 Task: Look for space in Rio Real, Brazil from 12th  July, 2023 to 15th July, 2023 for 3 adults in price range Rs.12000 to Rs.16000. Place can be entire place with 2 bedrooms having 3 beds and 1 bathroom. Property type can be flat. Booking option can be shelf check-in. Required host language is Spanish.
Action: Mouse moved to (417, 162)
Screenshot: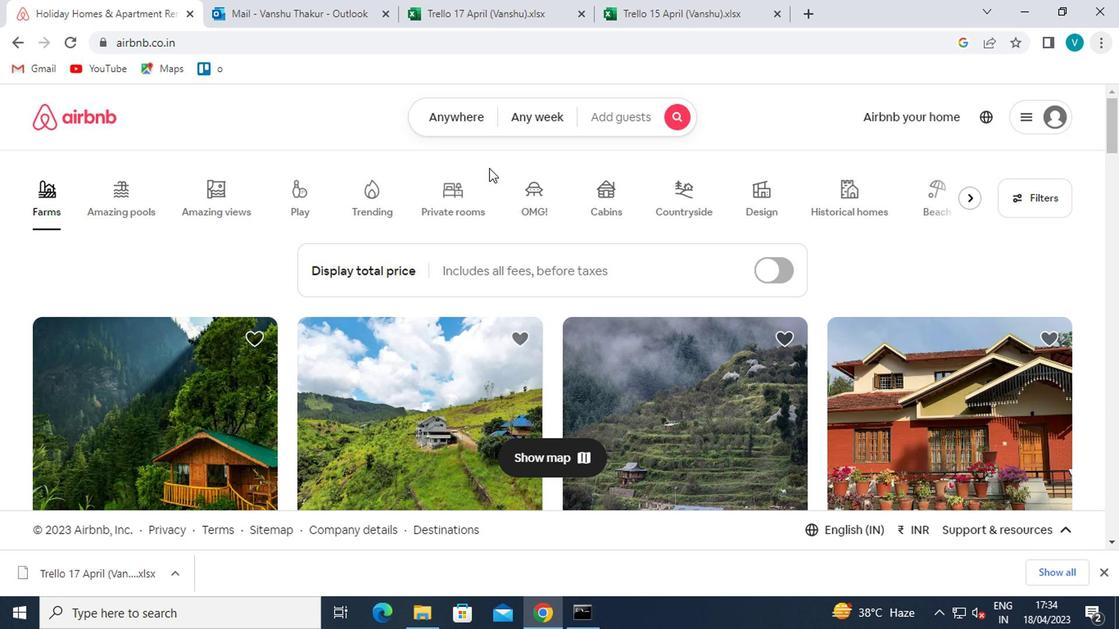 
Action: Mouse pressed left at (417, 162)
Screenshot: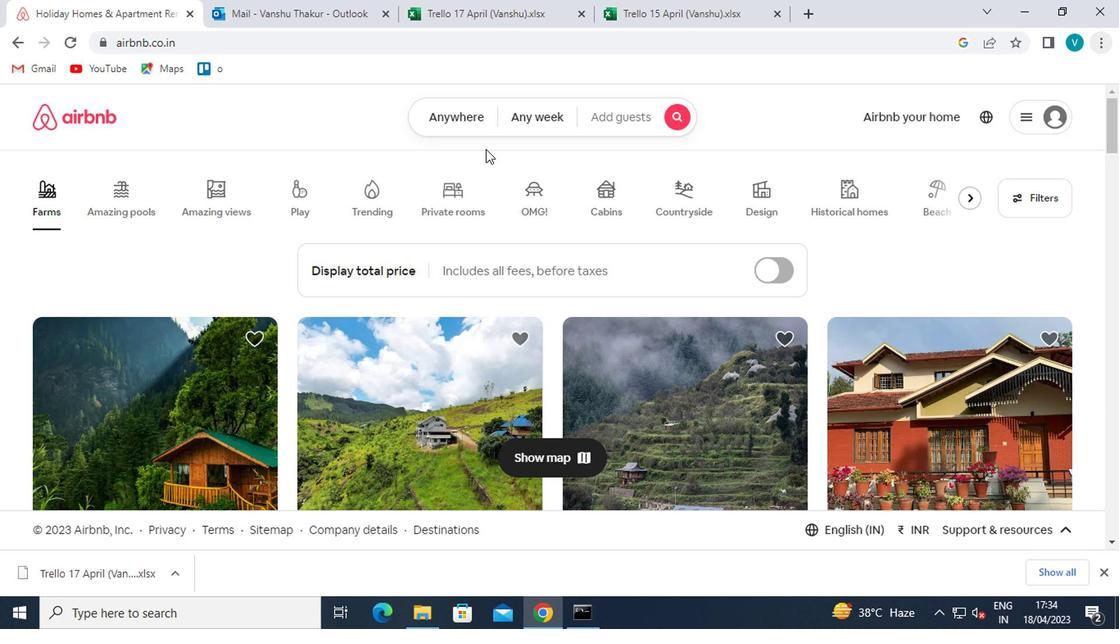 
Action: Mouse moved to (397, 204)
Screenshot: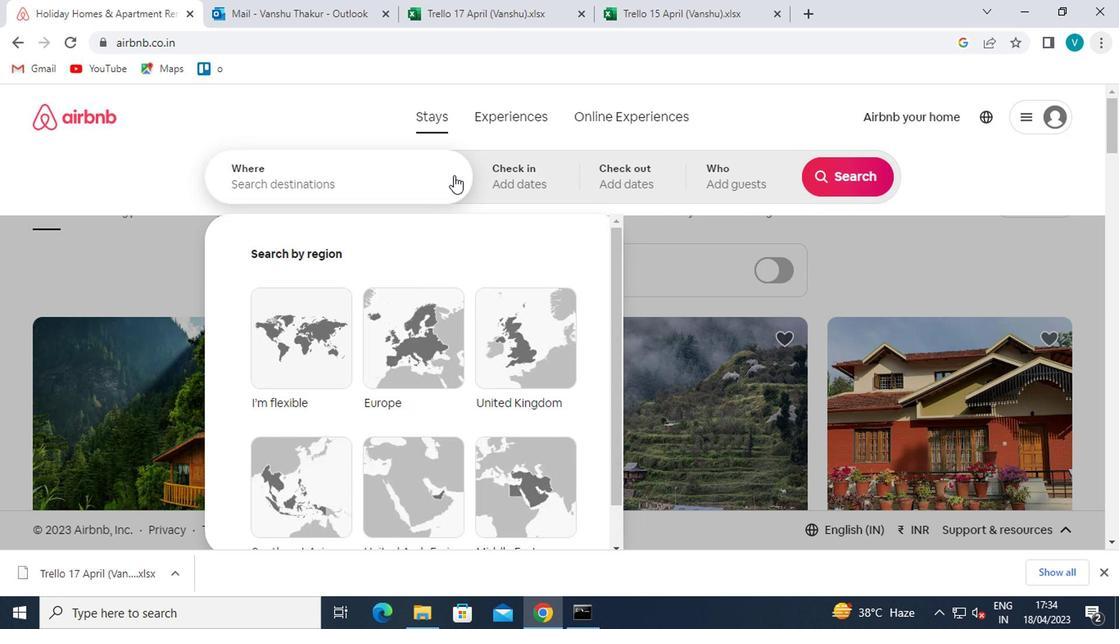 
Action: Mouse pressed left at (397, 204)
Screenshot: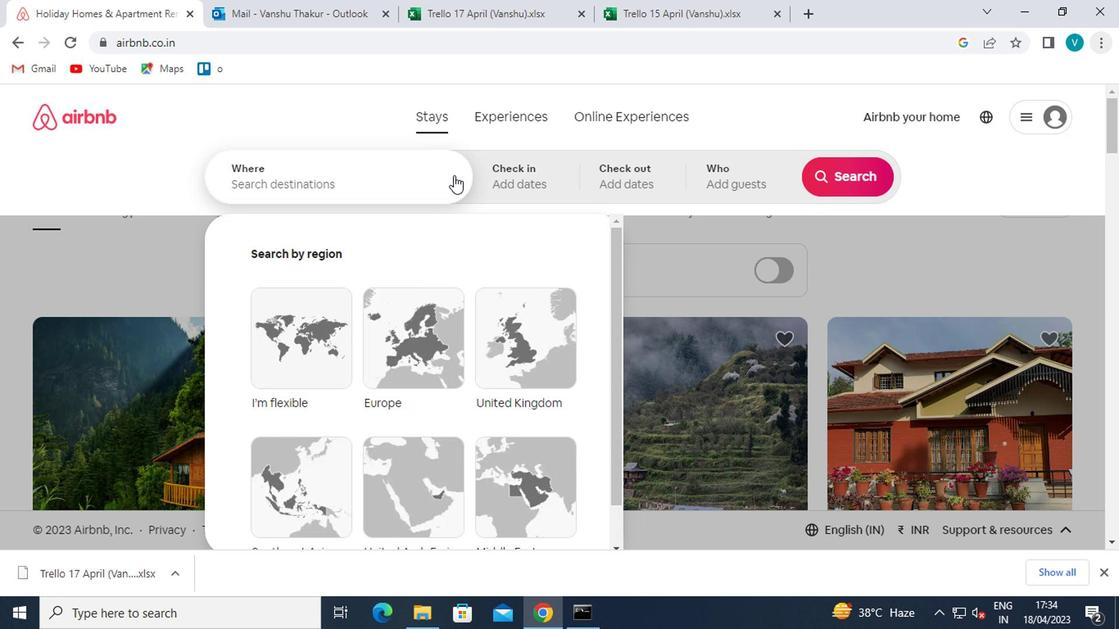 
Action: Key pressed <Key.shift>RIO<Key.space><Key.shift>REAL
Screenshot: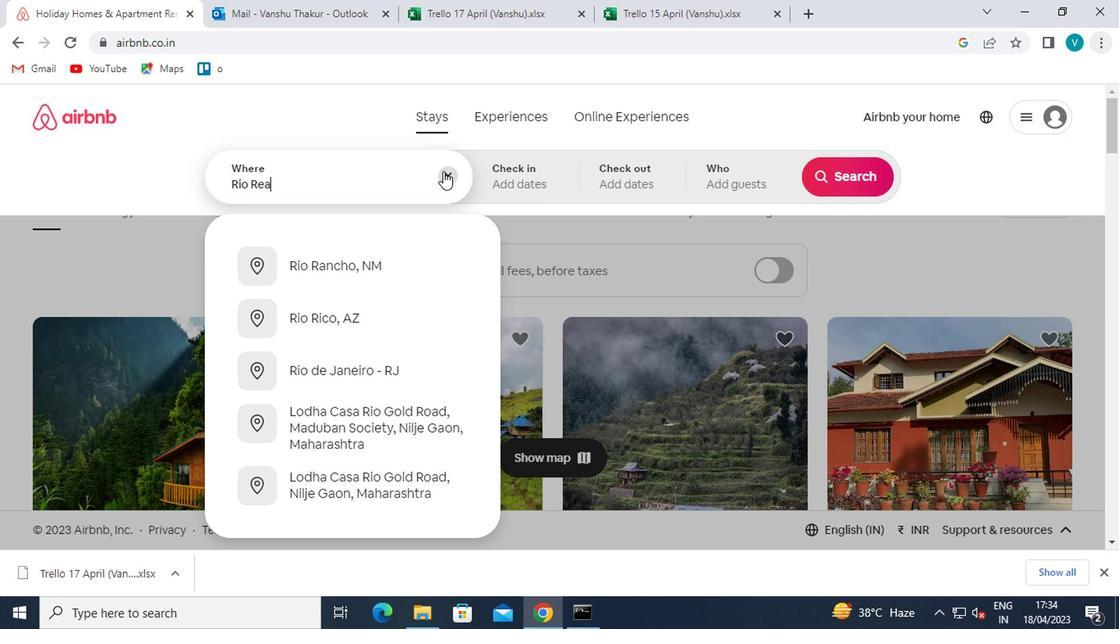 
Action: Mouse moved to (346, 348)
Screenshot: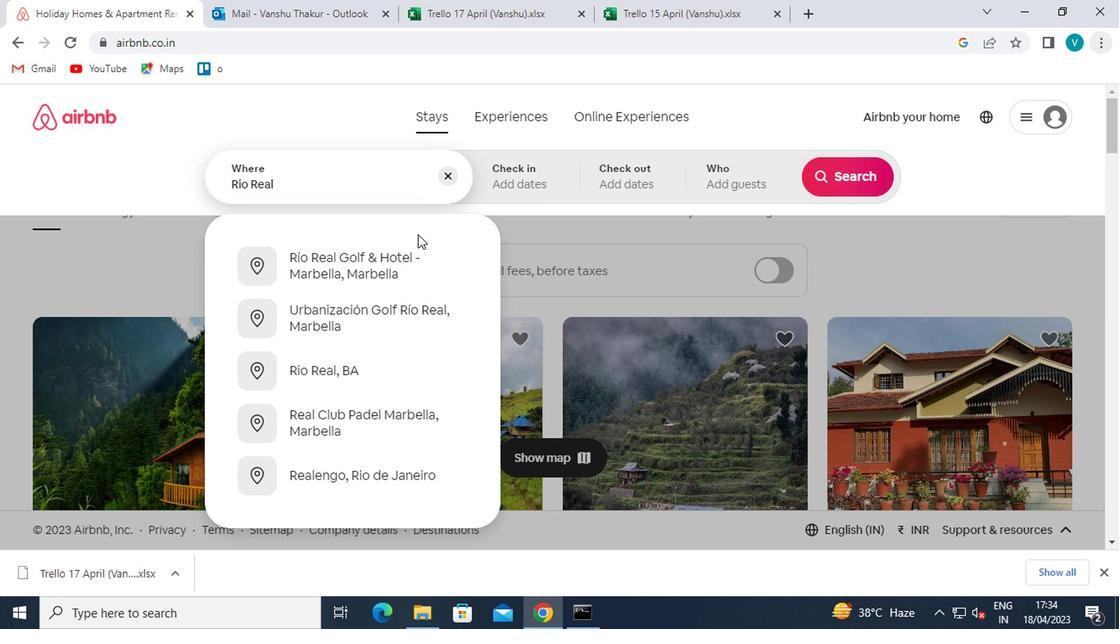 
Action: Mouse pressed left at (346, 348)
Screenshot: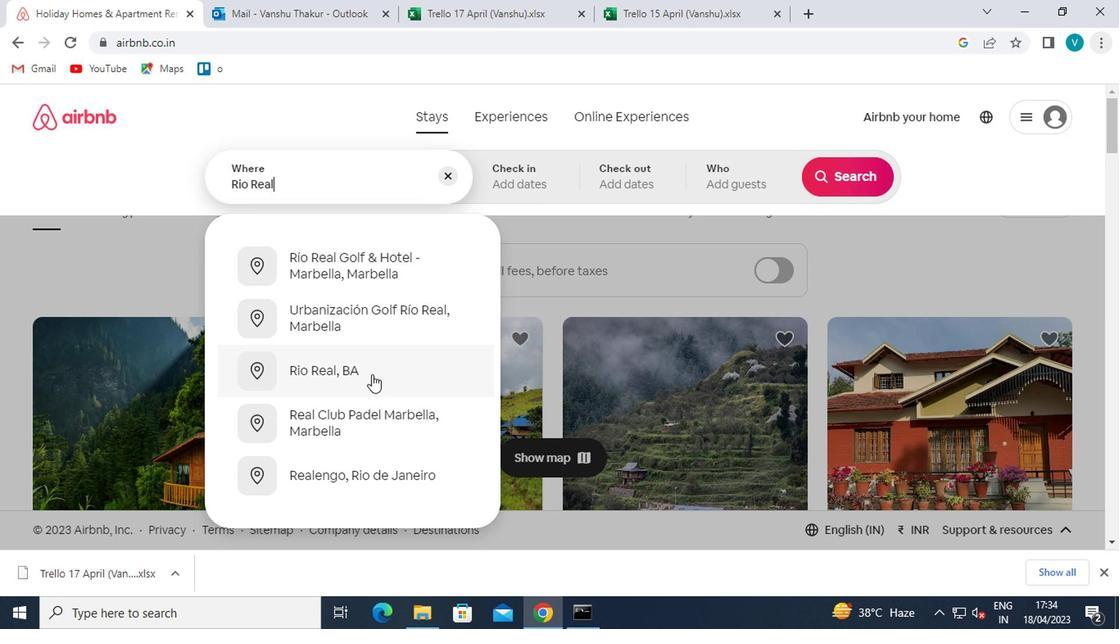 
Action: Mouse moved to (680, 296)
Screenshot: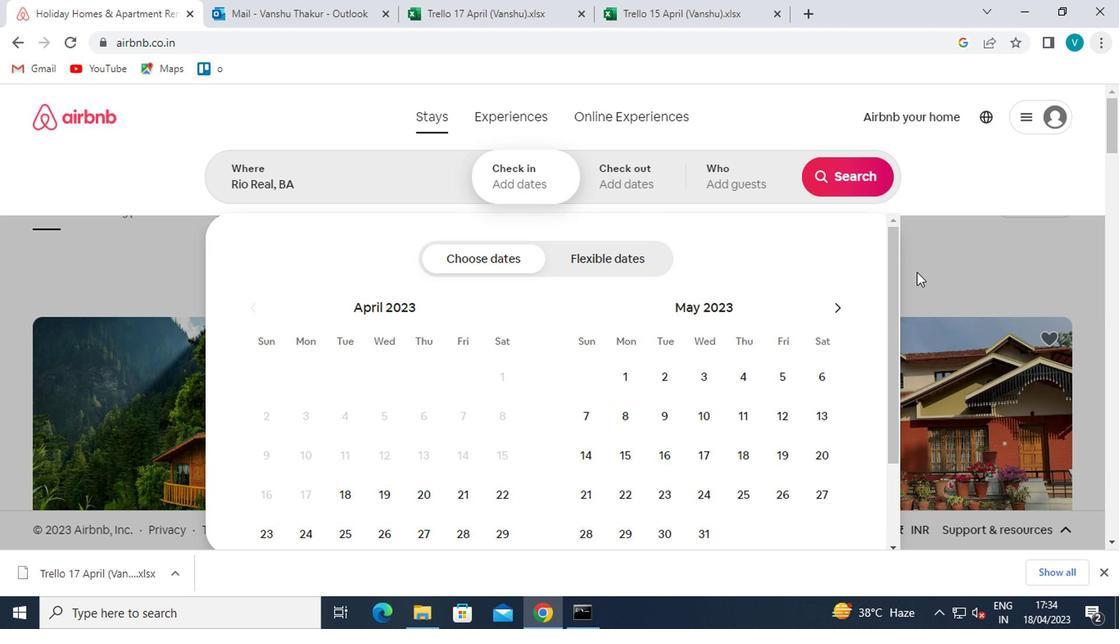 
Action: Mouse pressed left at (680, 296)
Screenshot: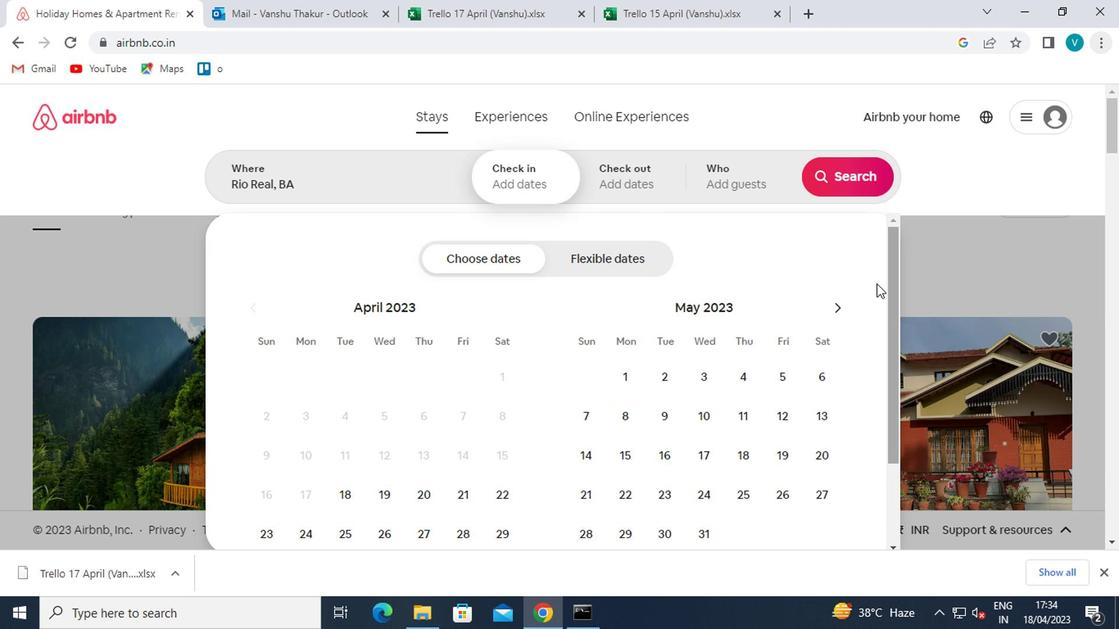 
Action: Mouse moved to (681, 299)
Screenshot: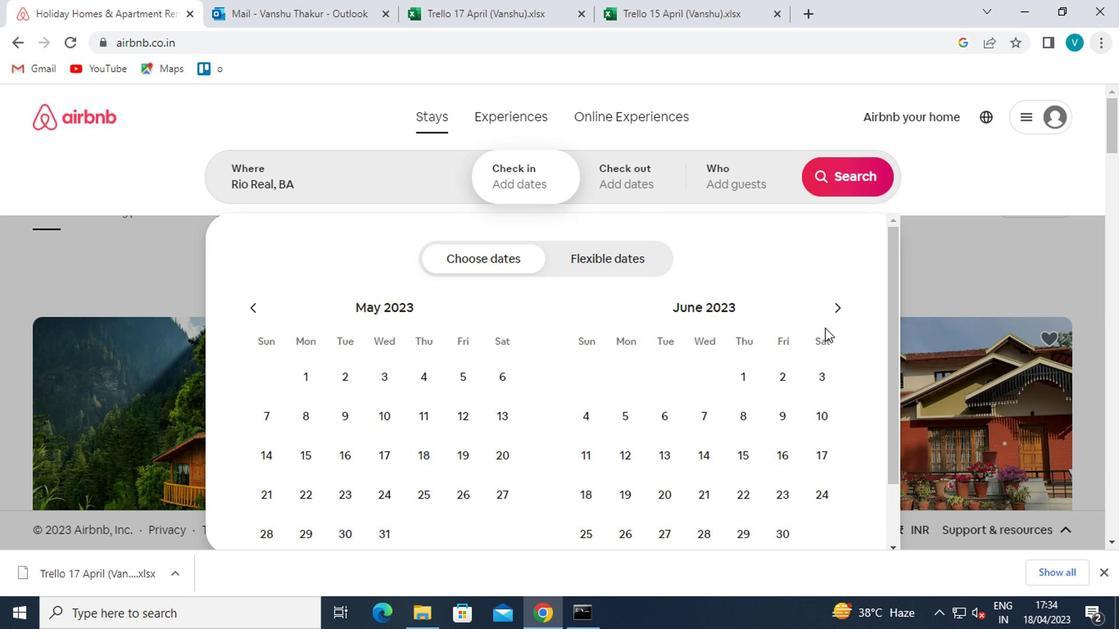 
Action: Mouse pressed left at (681, 299)
Screenshot: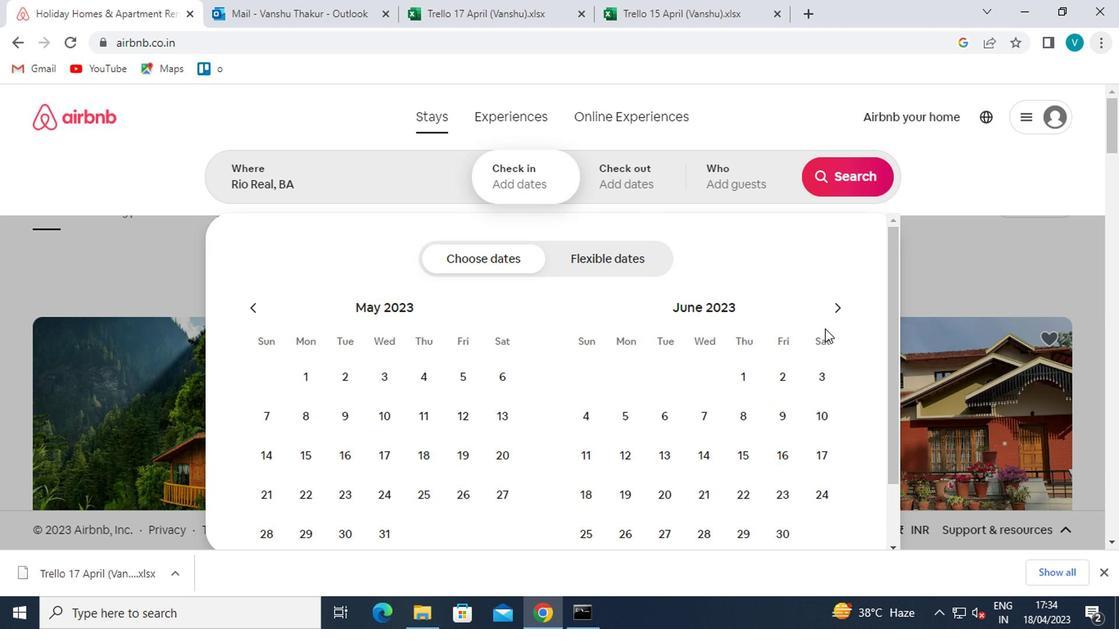
Action: Mouse moved to (578, 402)
Screenshot: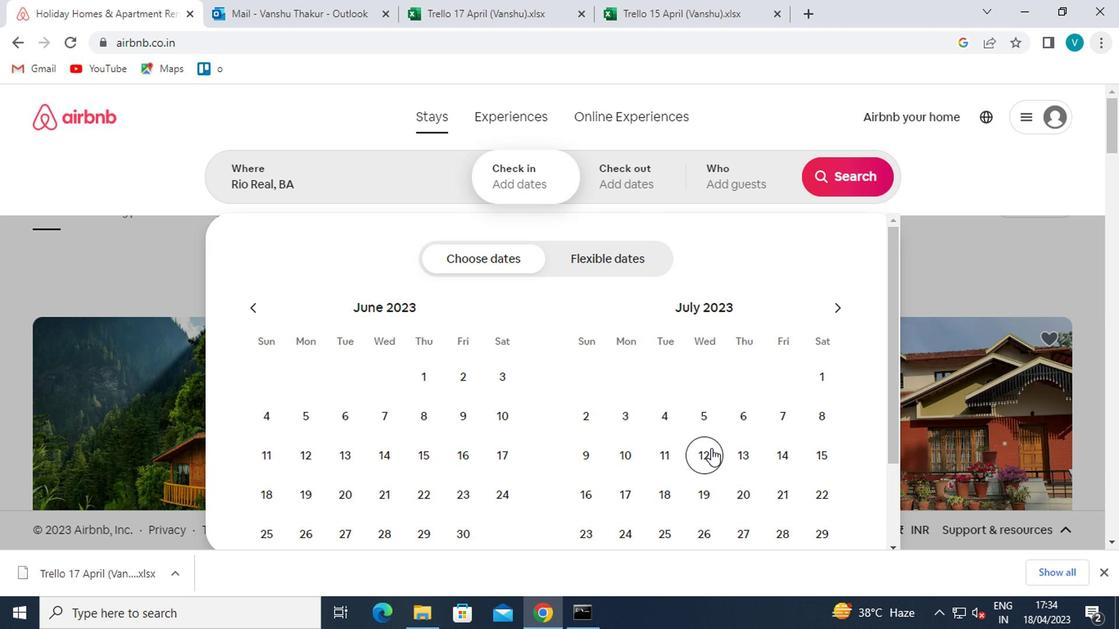 
Action: Mouse pressed left at (578, 402)
Screenshot: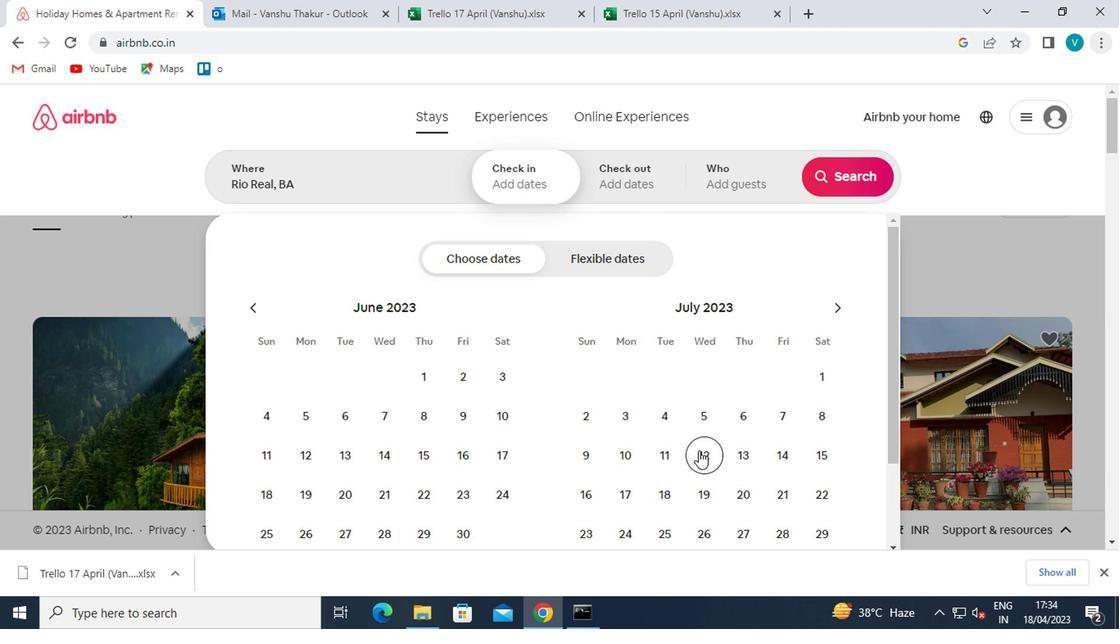 
Action: Mouse moved to (667, 409)
Screenshot: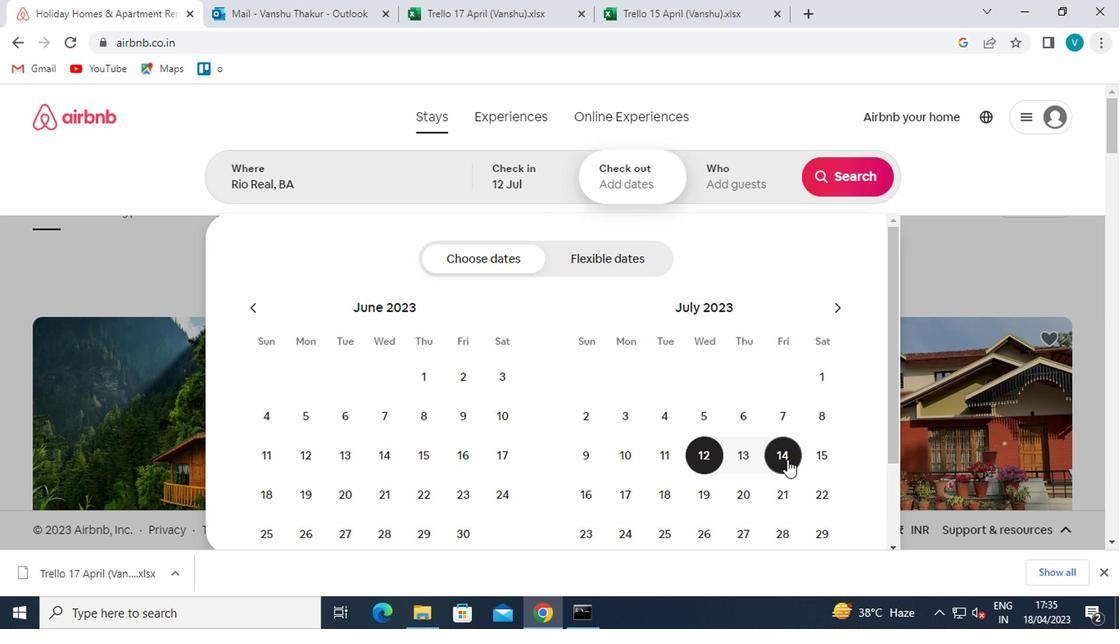 
Action: Mouse pressed left at (667, 409)
Screenshot: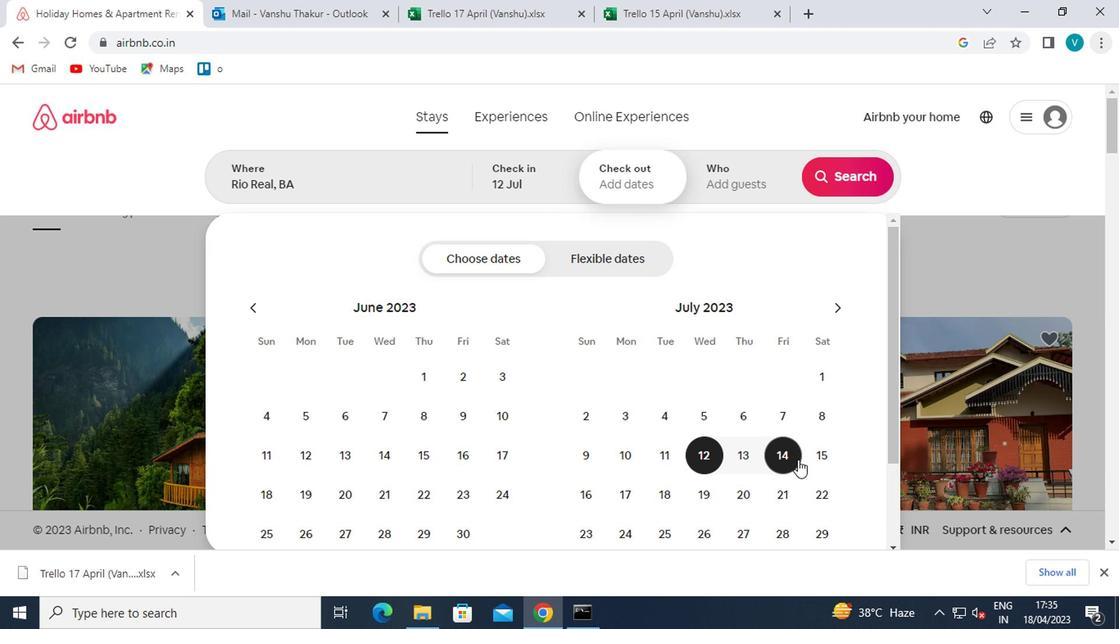 
Action: Mouse moved to (625, 215)
Screenshot: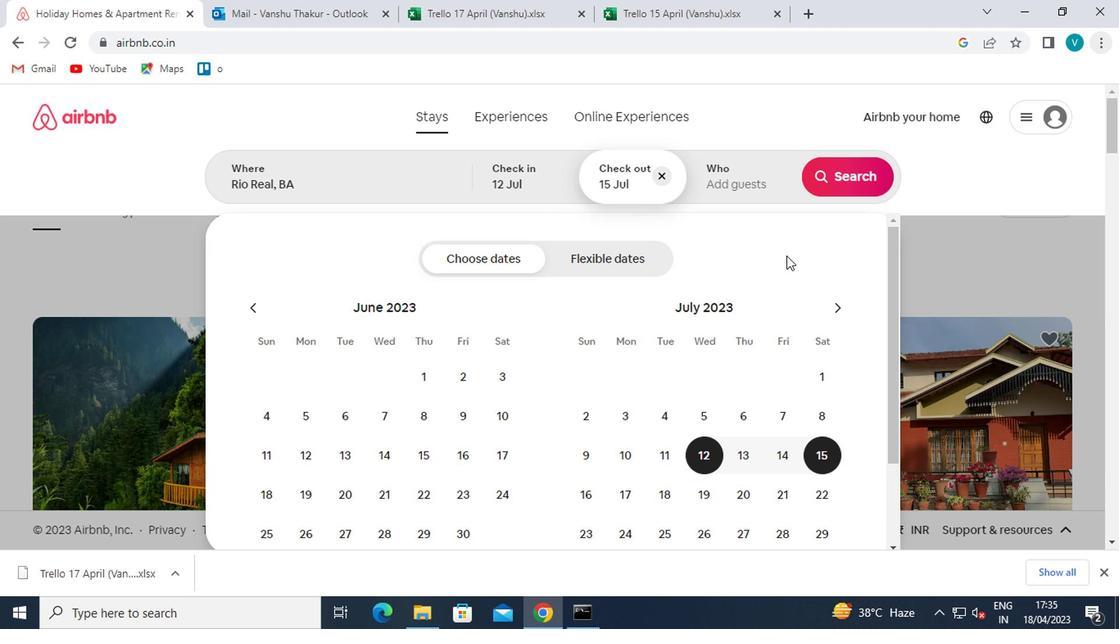 
Action: Mouse pressed left at (625, 215)
Screenshot: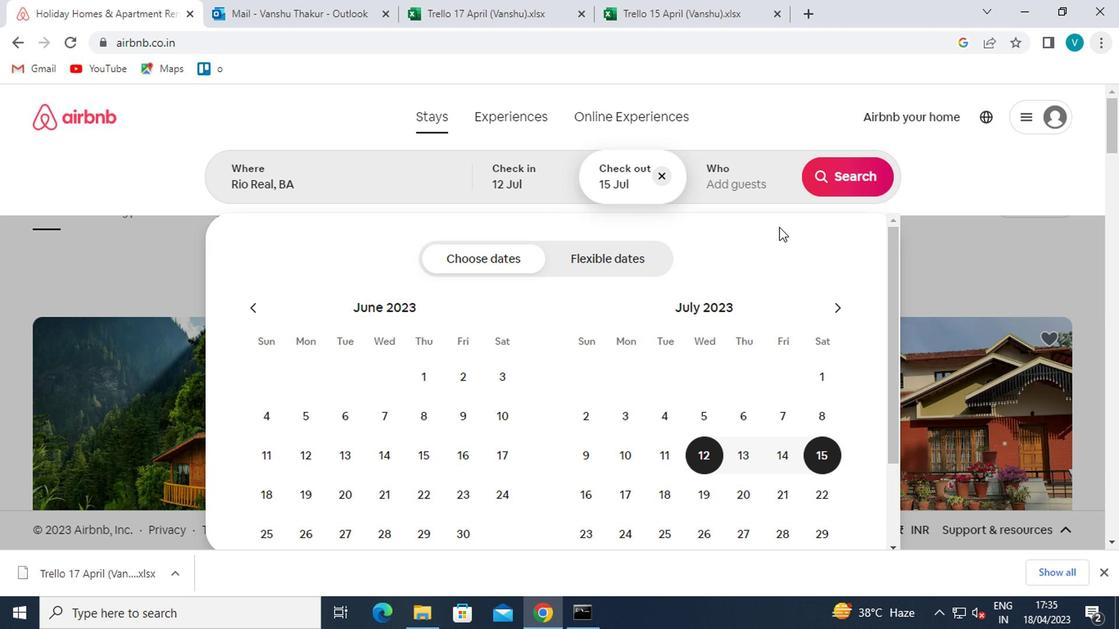 
Action: Mouse moved to (686, 263)
Screenshot: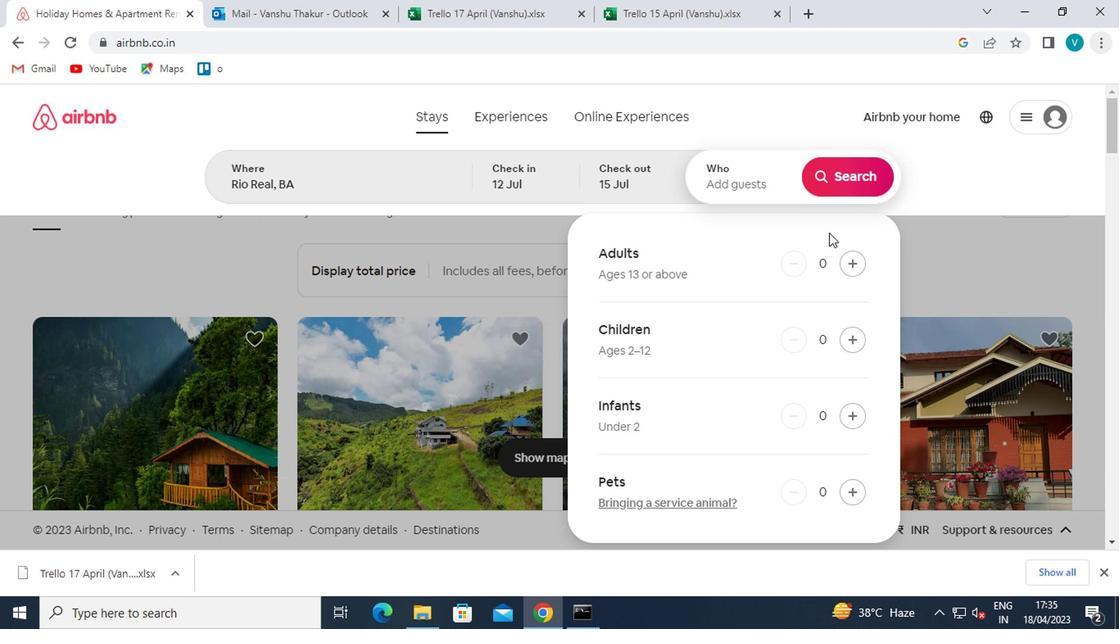 
Action: Mouse pressed left at (686, 263)
Screenshot: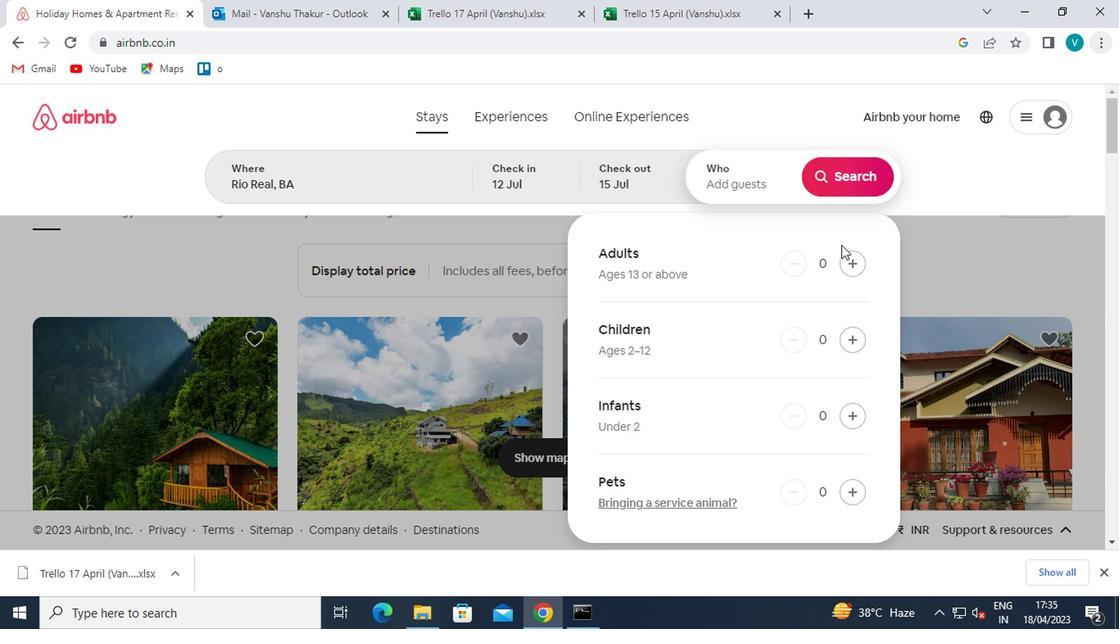 
Action: Mouse moved to (688, 264)
Screenshot: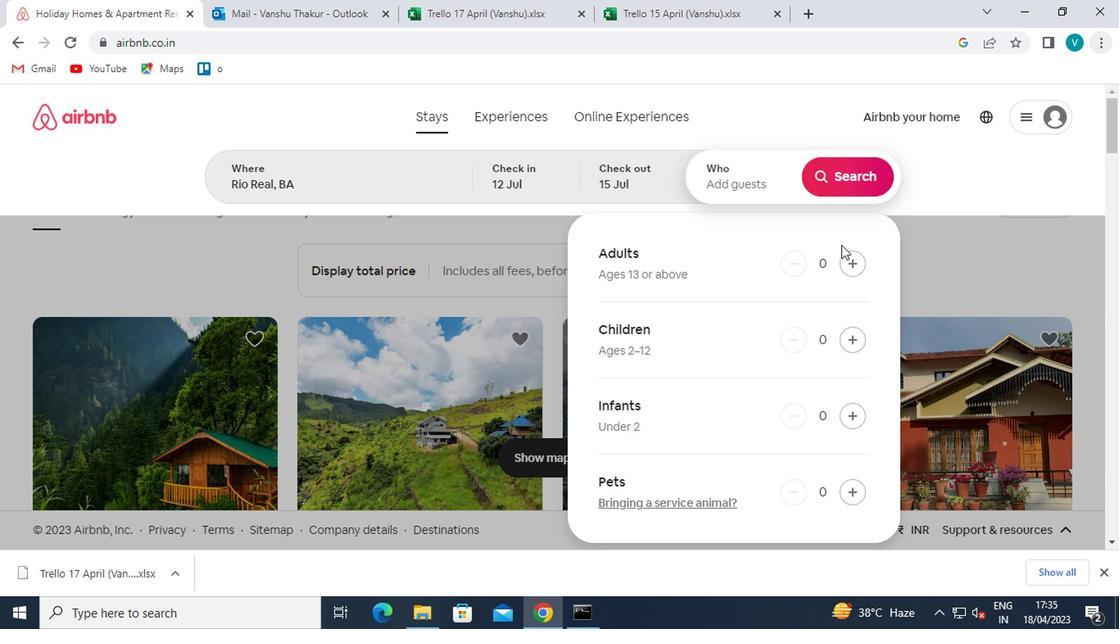 
Action: Mouse pressed left at (688, 264)
Screenshot: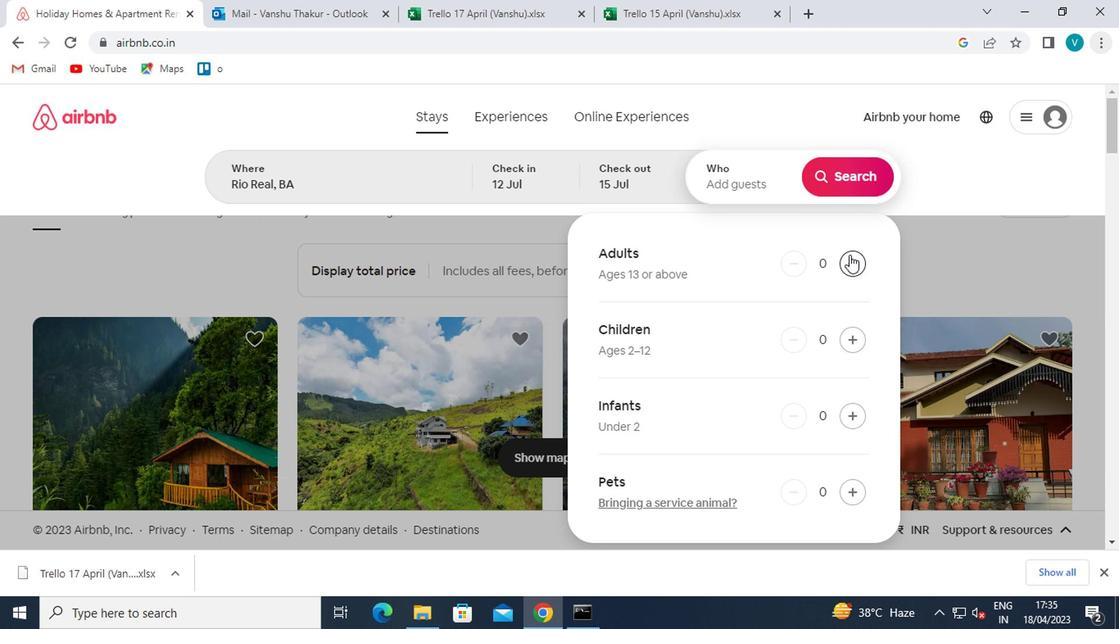 
Action: Mouse pressed left at (688, 264)
Screenshot: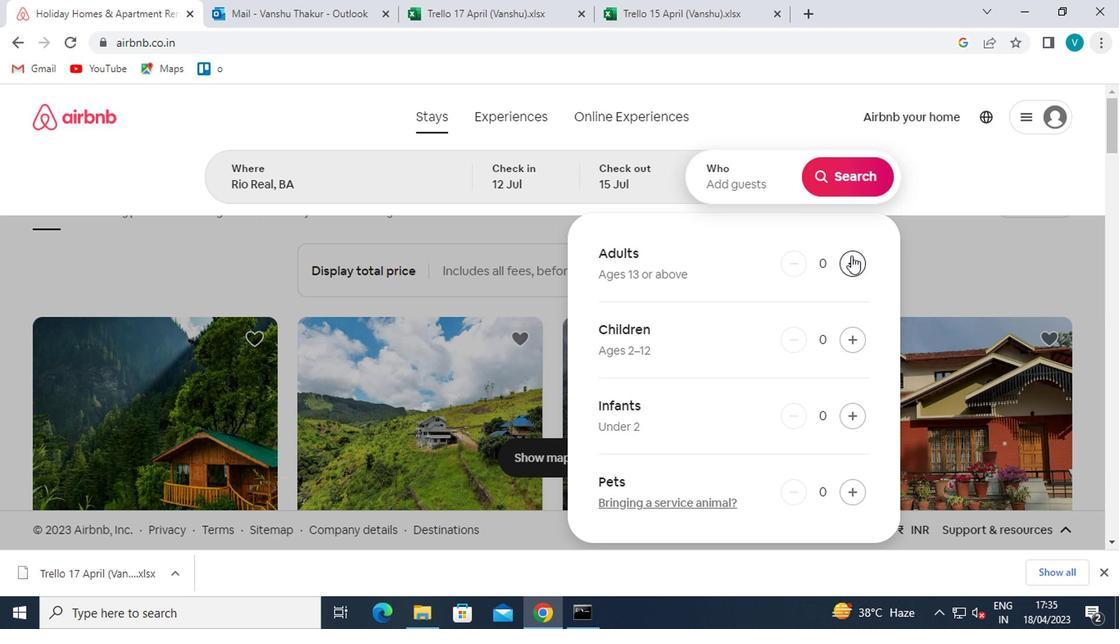 
Action: Mouse moved to (682, 203)
Screenshot: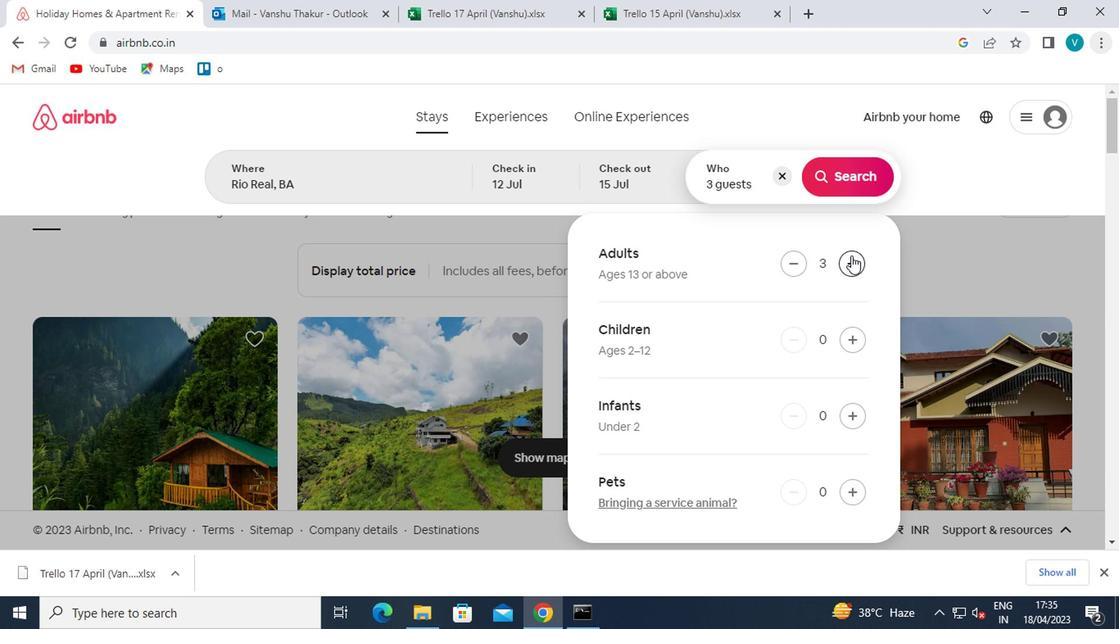 
Action: Mouse pressed left at (682, 203)
Screenshot: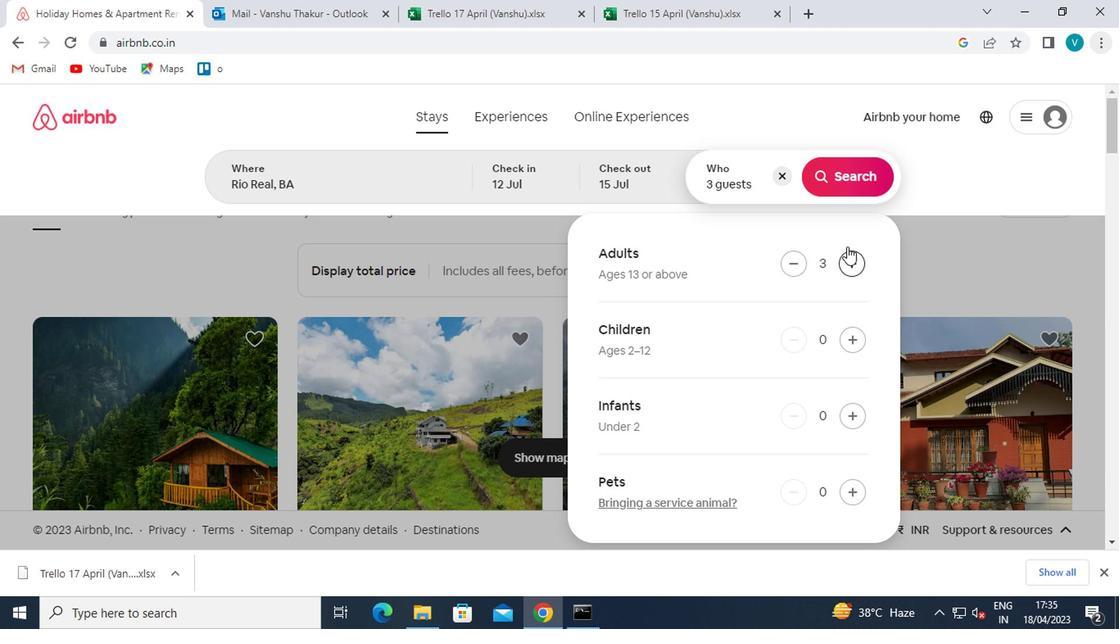 
Action: Mouse moved to (833, 207)
Screenshot: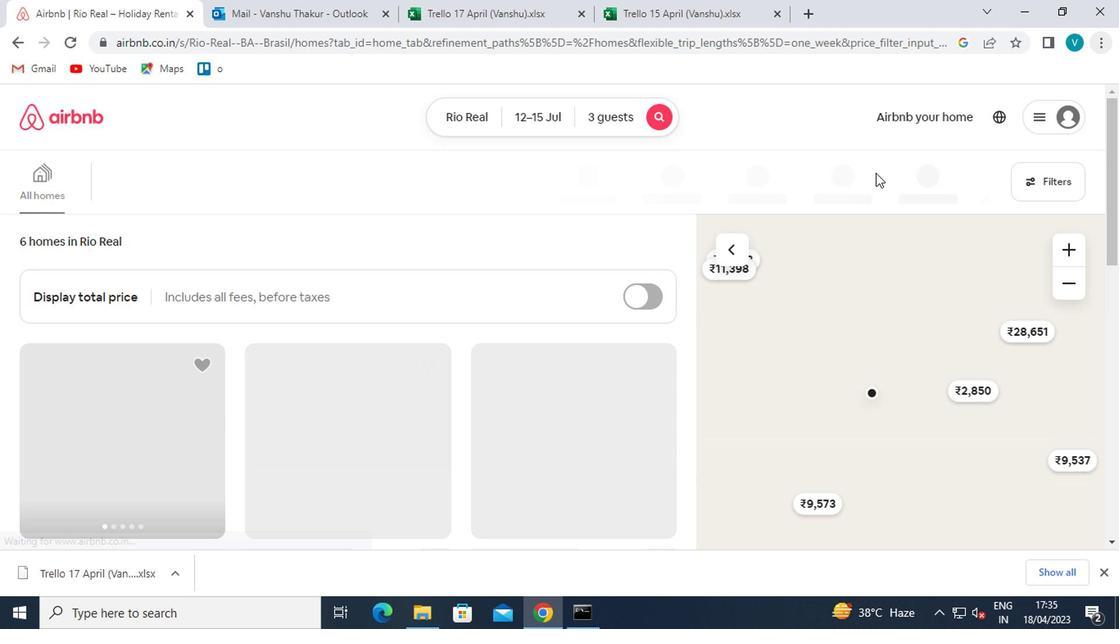 
Action: Mouse pressed left at (833, 207)
Screenshot: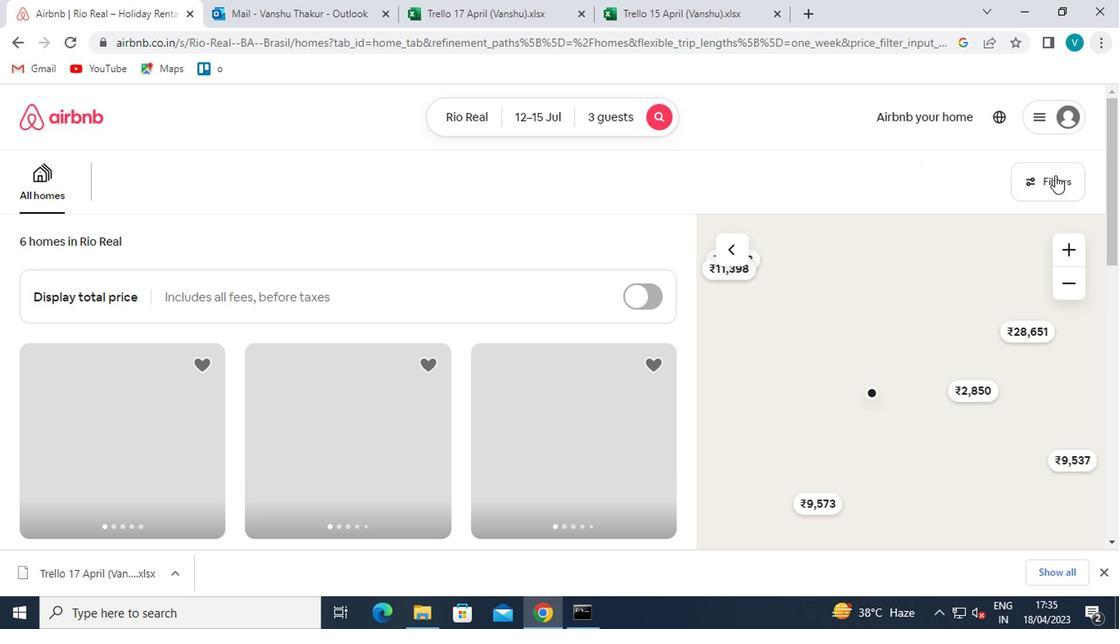 
Action: Mouse moved to (379, 353)
Screenshot: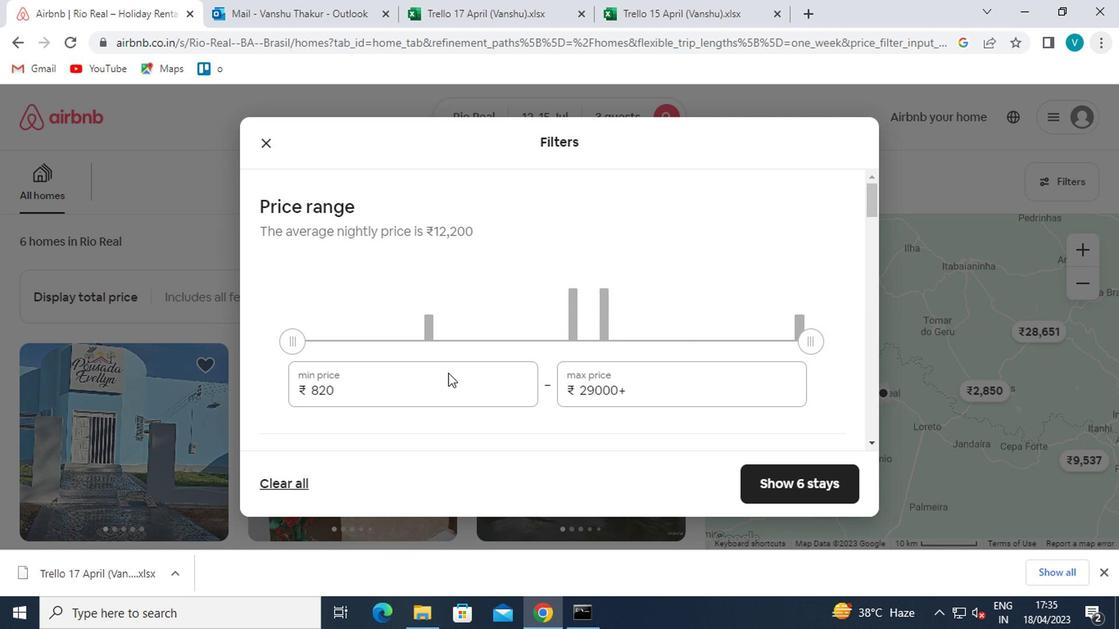 
Action: Mouse pressed left at (379, 353)
Screenshot: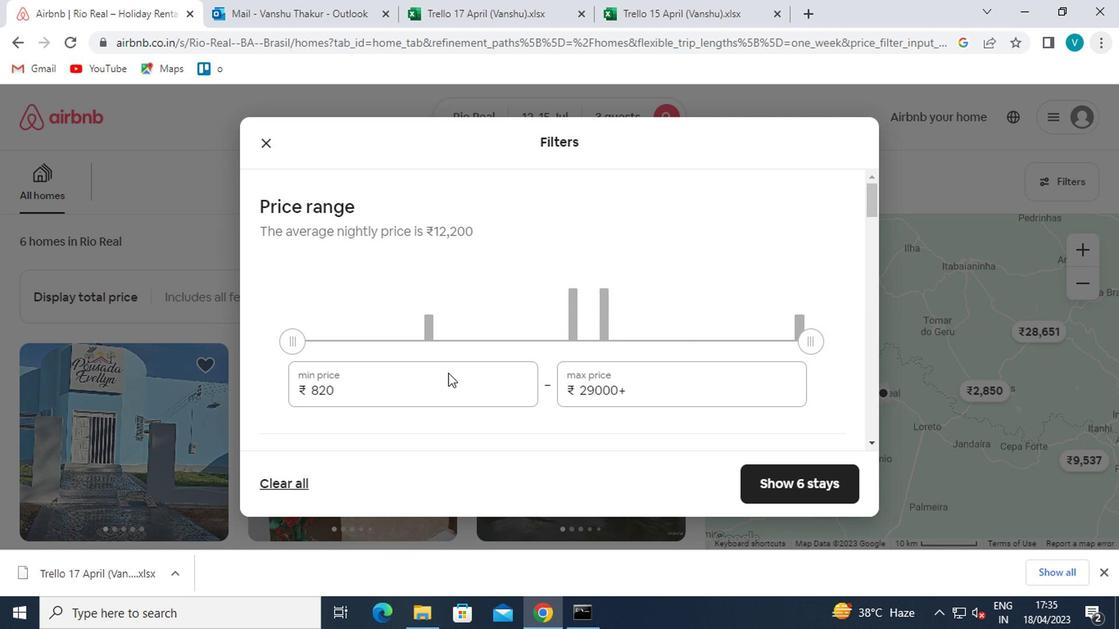 
Action: Mouse moved to (380, 362)
Screenshot: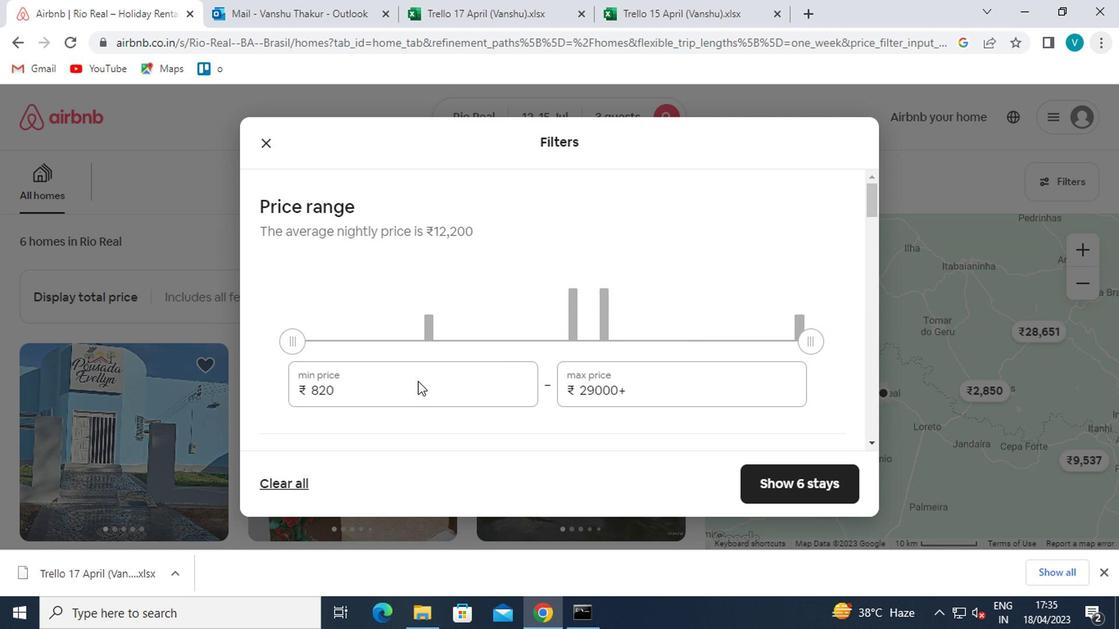 
Action: Key pressed <Key.backspace><Key.backspace><Key.backspace>120000<Key.backspace>
Screenshot: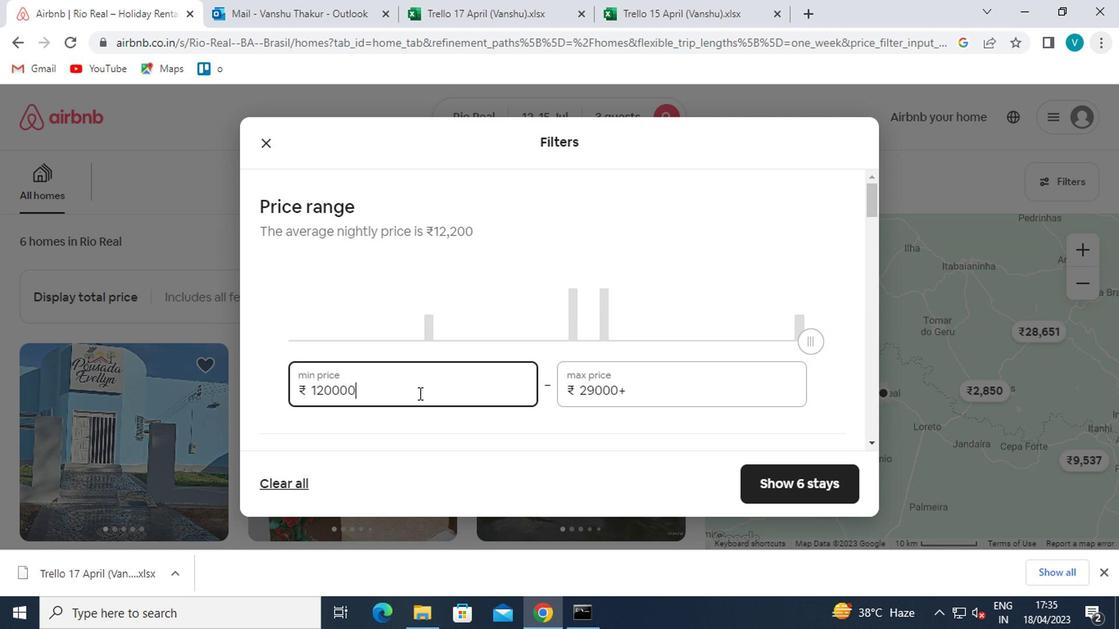 
Action: Mouse moved to (539, 363)
Screenshot: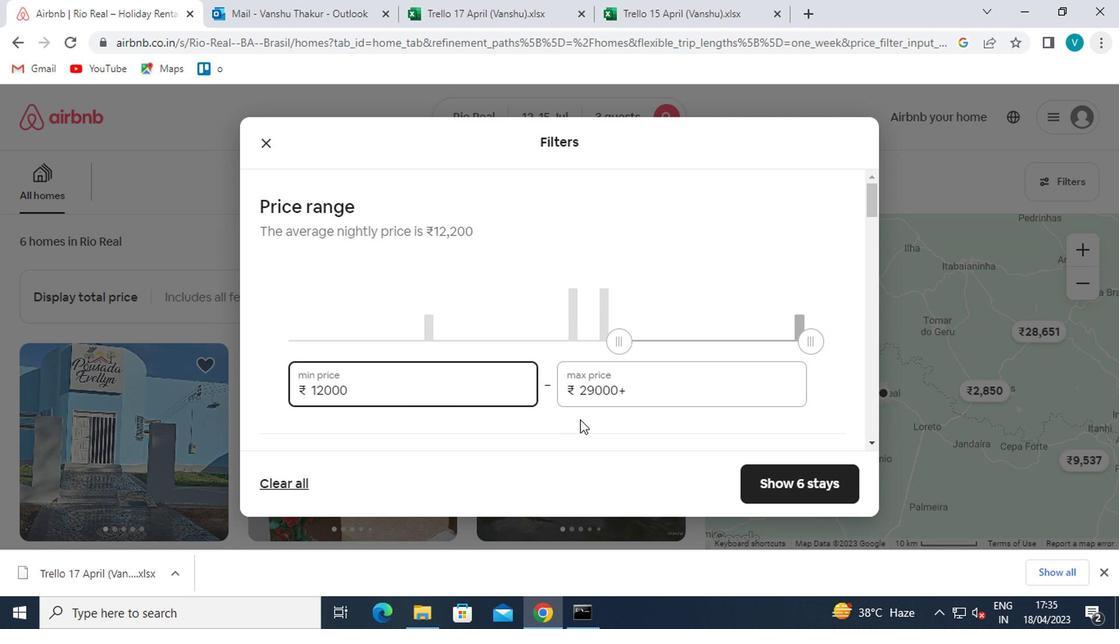 
Action: Mouse pressed left at (539, 363)
Screenshot: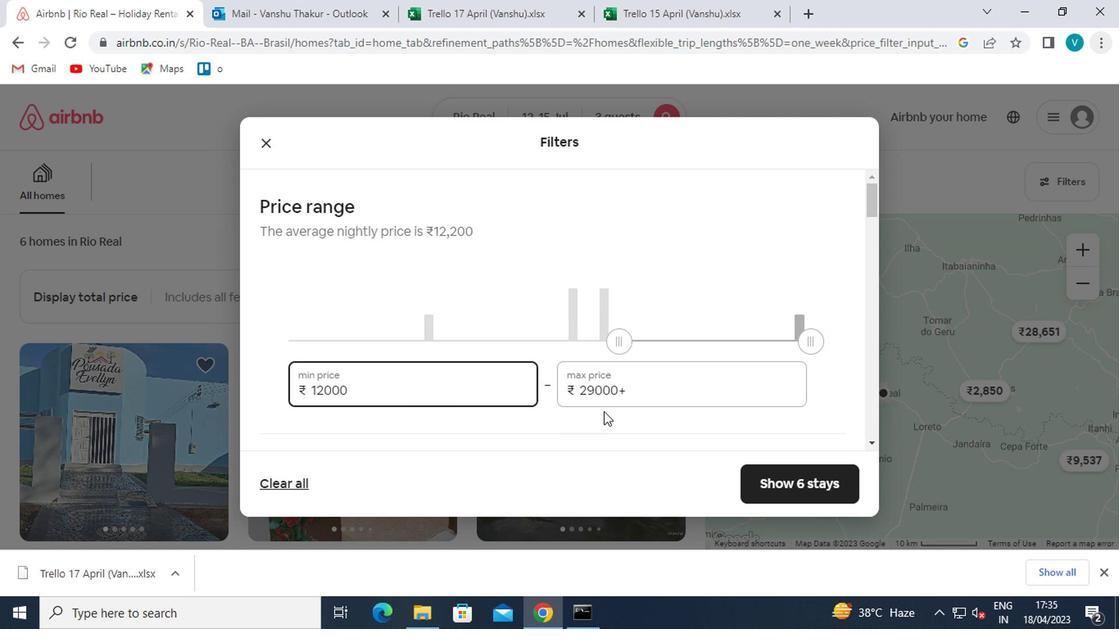 
Action: Key pressed <Key.backspace><Key.backspace><Key.backspace><Key.backspace><Key.backspace><Key.backspace>16000
Screenshot: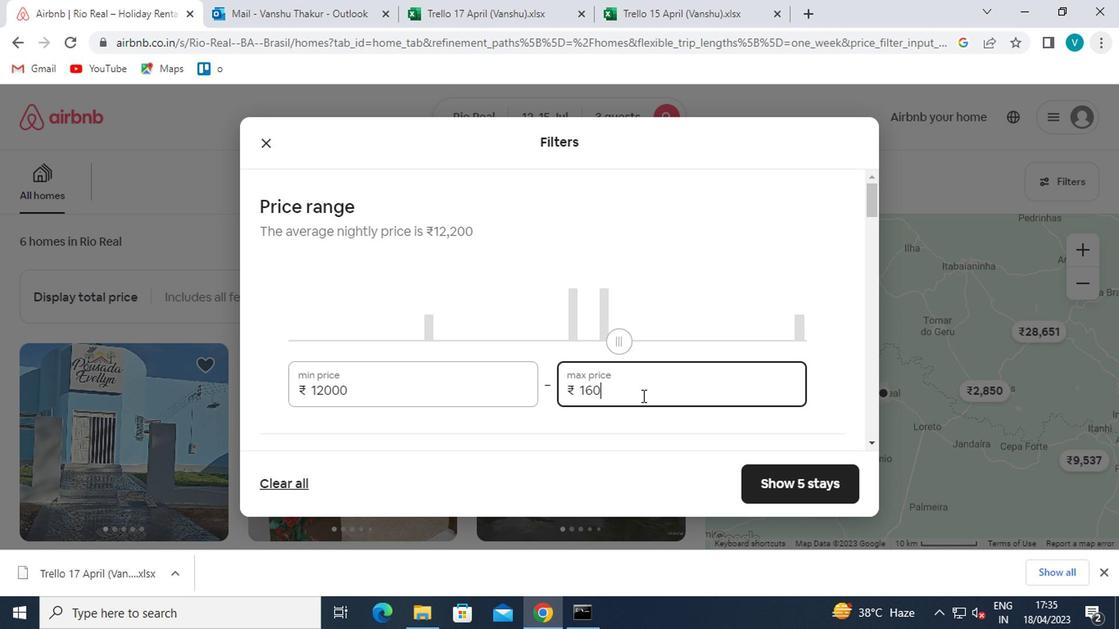 
Action: Mouse moved to (547, 373)
Screenshot: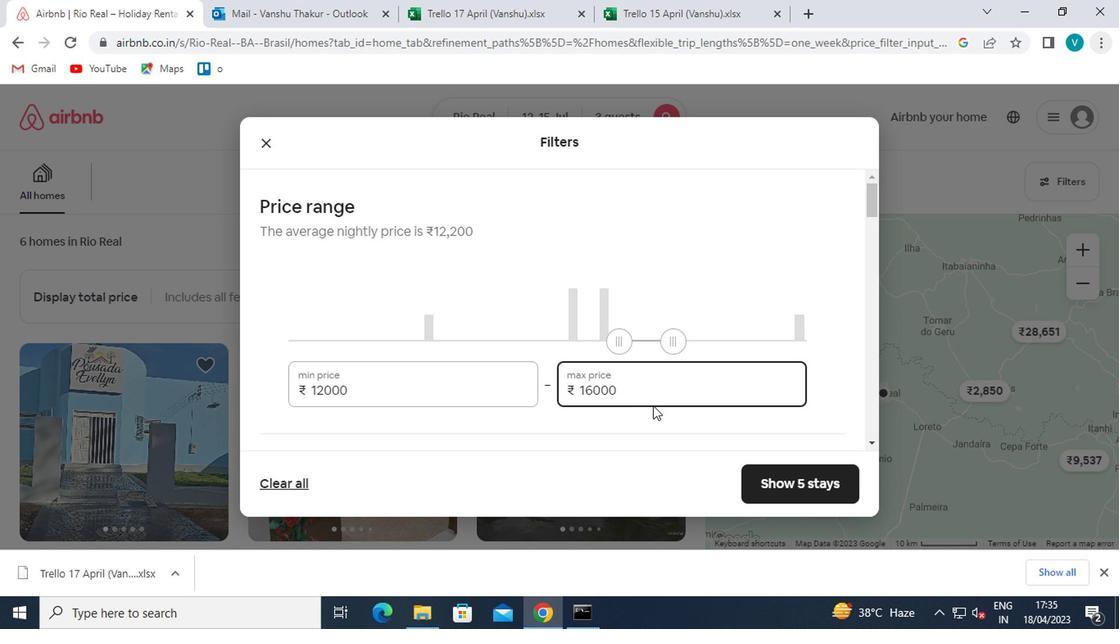 
Action: Mouse scrolled (547, 372) with delta (0, 0)
Screenshot: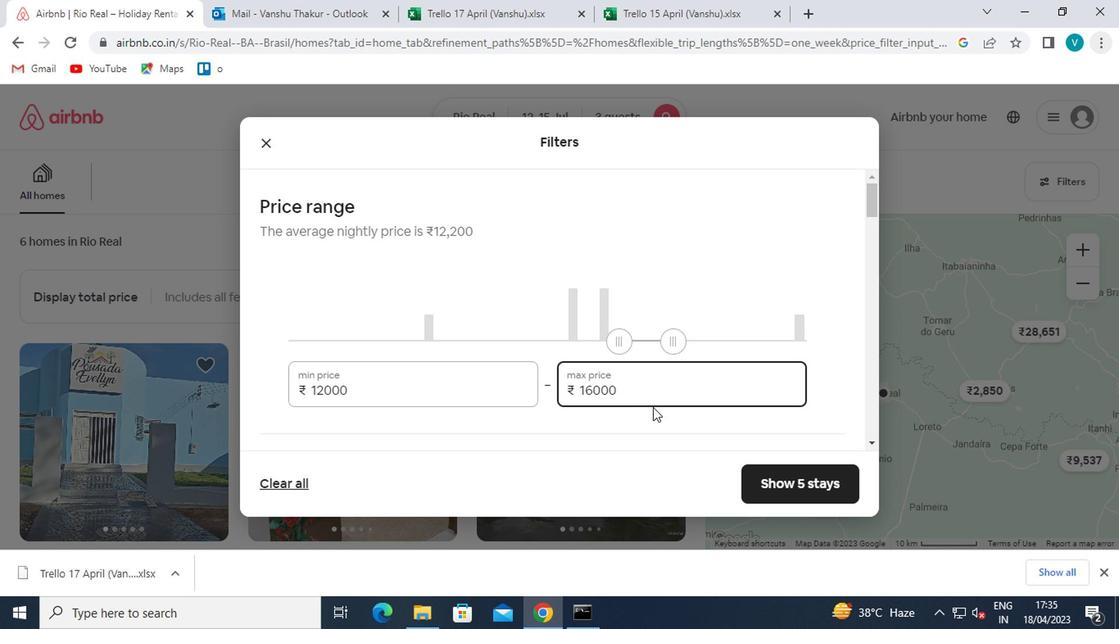 
Action: Mouse scrolled (547, 372) with delta (0, 0)
Screenshot: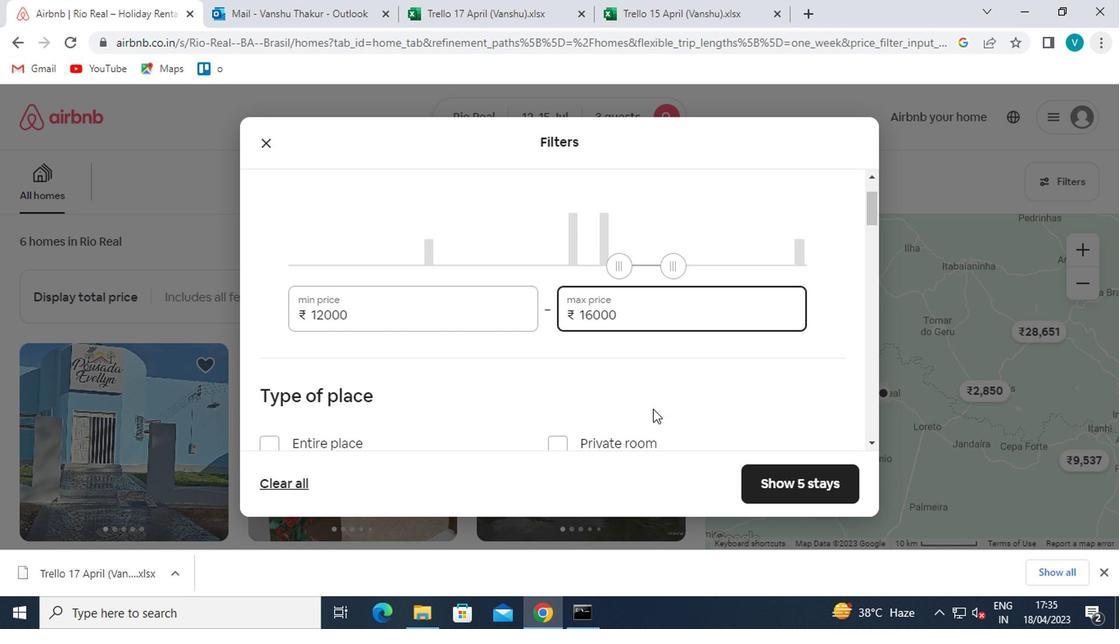 
Action: Mouse moved to (277, 331)
Screenshot: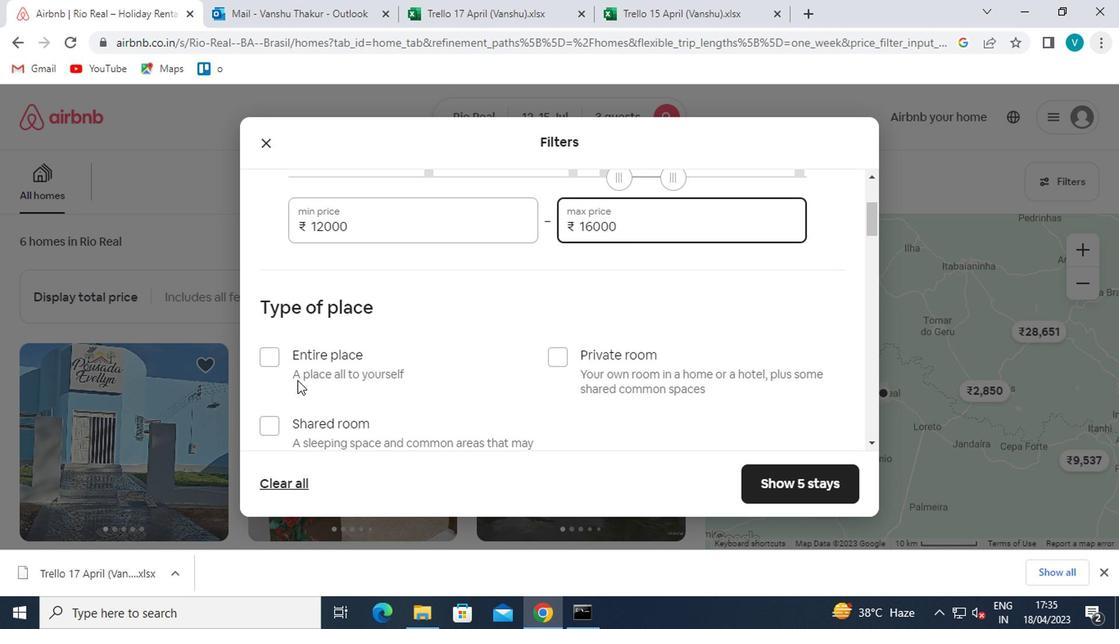 
Action: Mouse pressed left at (277, 331)
Screenshot: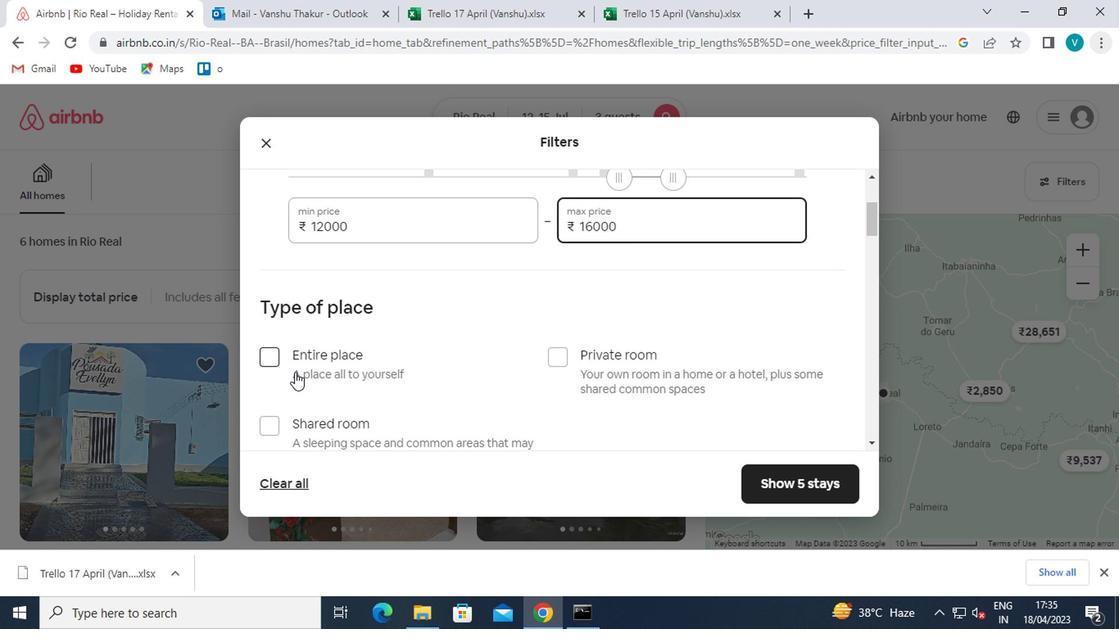 
Action: Mouse moved to (339, 335)
Screenshot: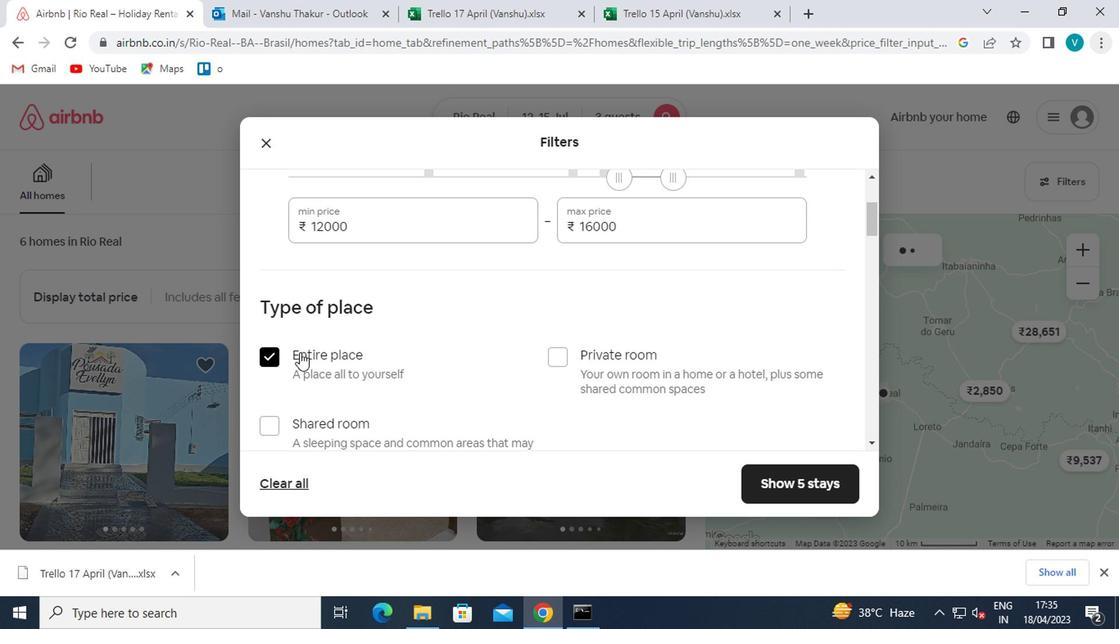 
Action: Mouse scrolled (339, 335) with delta (0, 0)
Screenshot: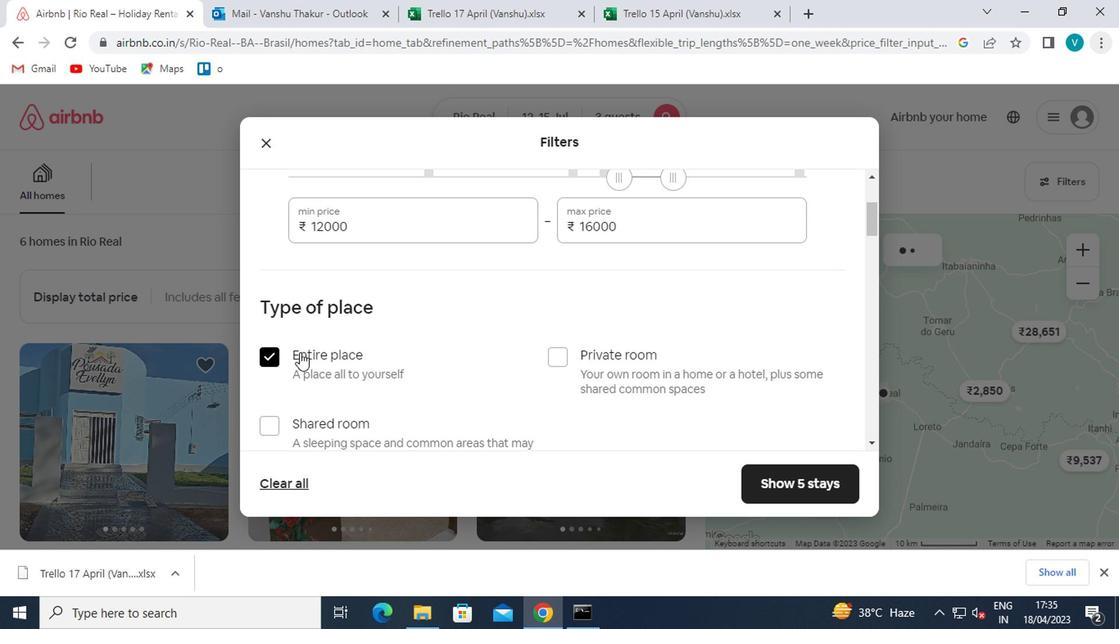 
Action: Mouse moved to (340, 335)
Screenshot: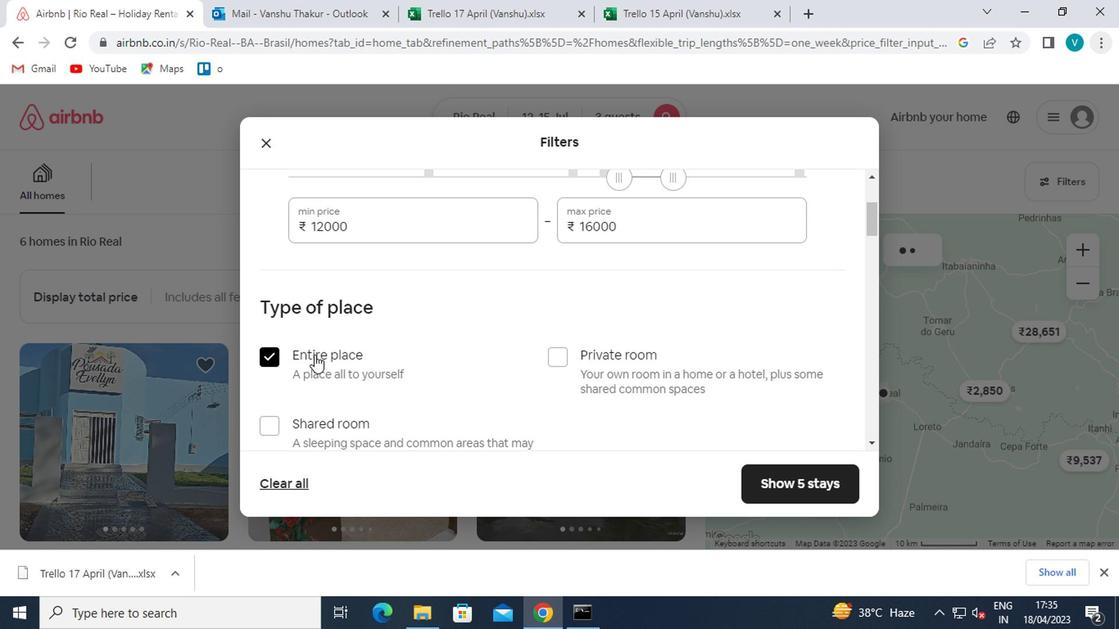 
Action: Mouse scrolled (340, 335) with delta (0, 0)
Screenshot: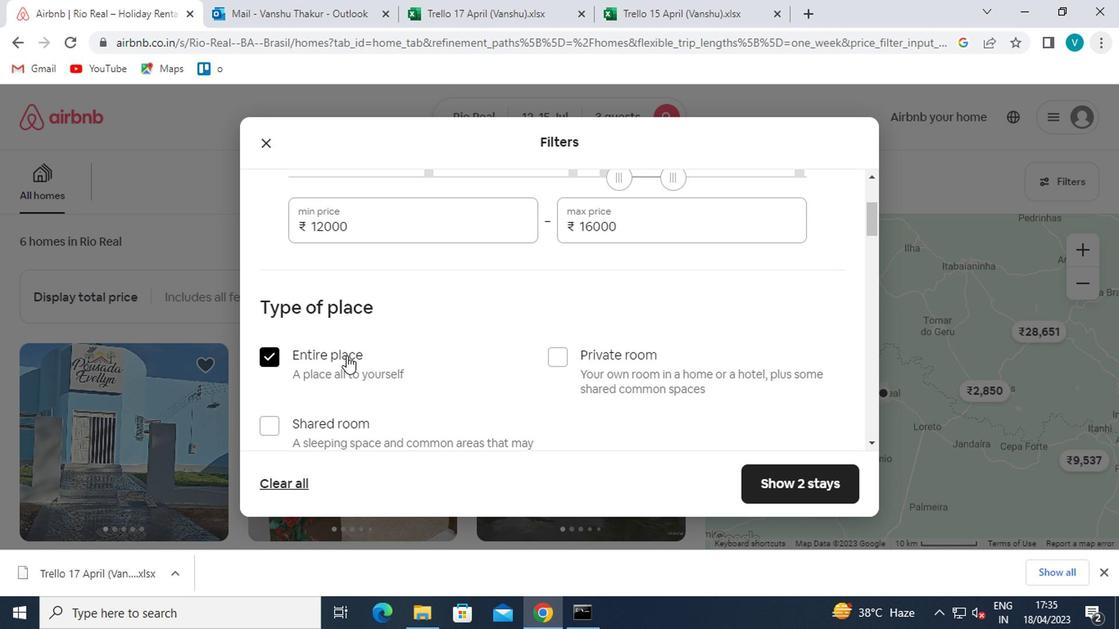 
Action: Mouse moved to (341, 335)
Screenshot: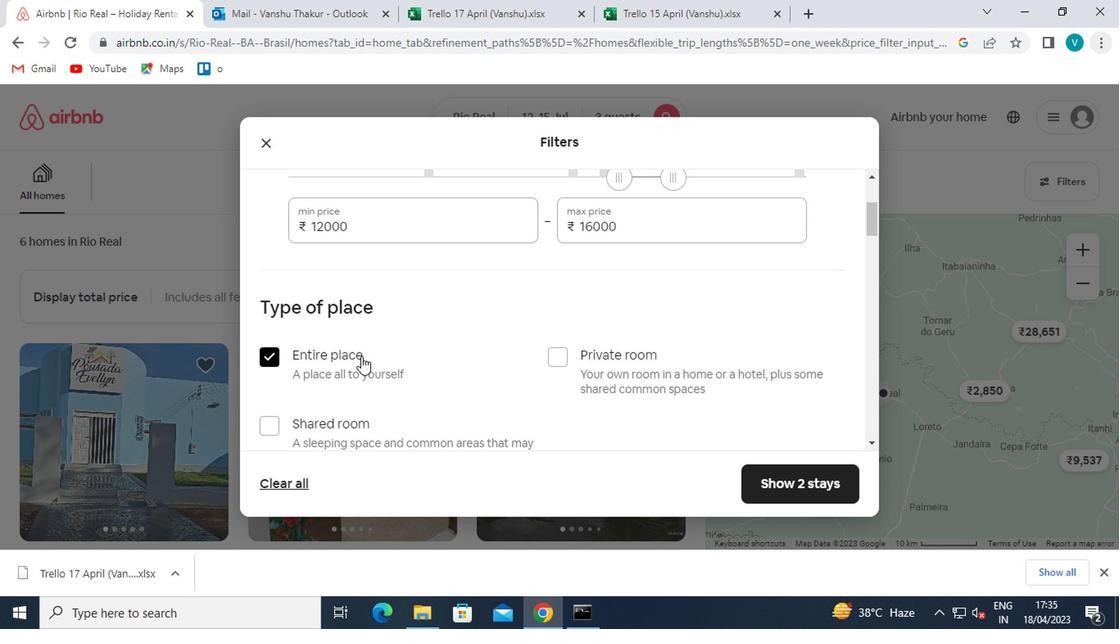 
Action: Mouse scrolled (341, 335) with delta (0, 0)
Screenshot: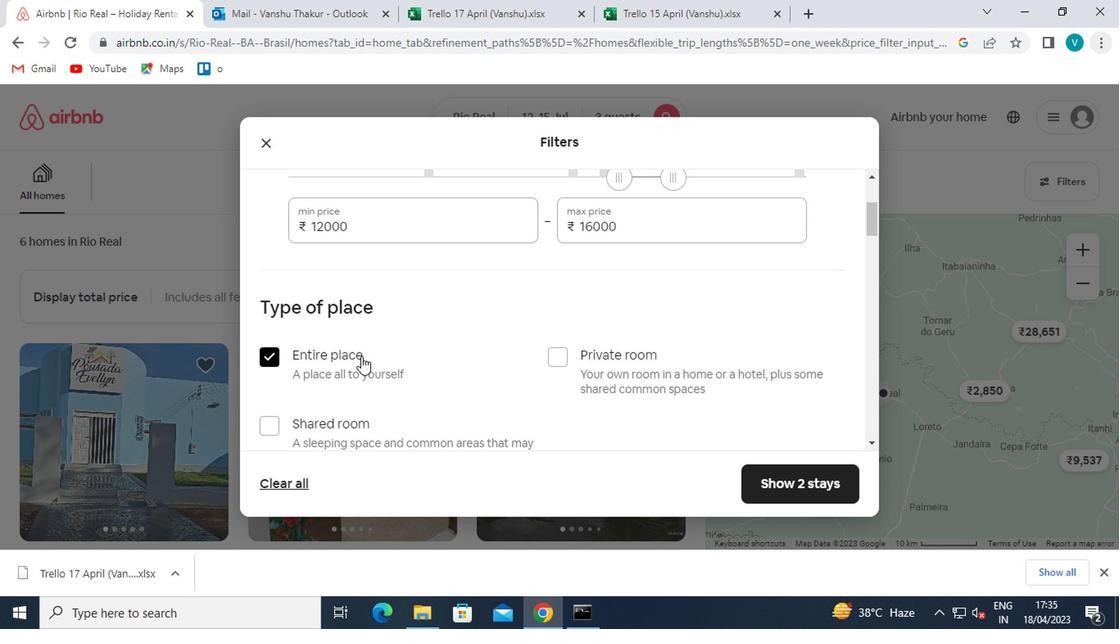 
Action: Mouse moved to (370, 352)
Screenshot: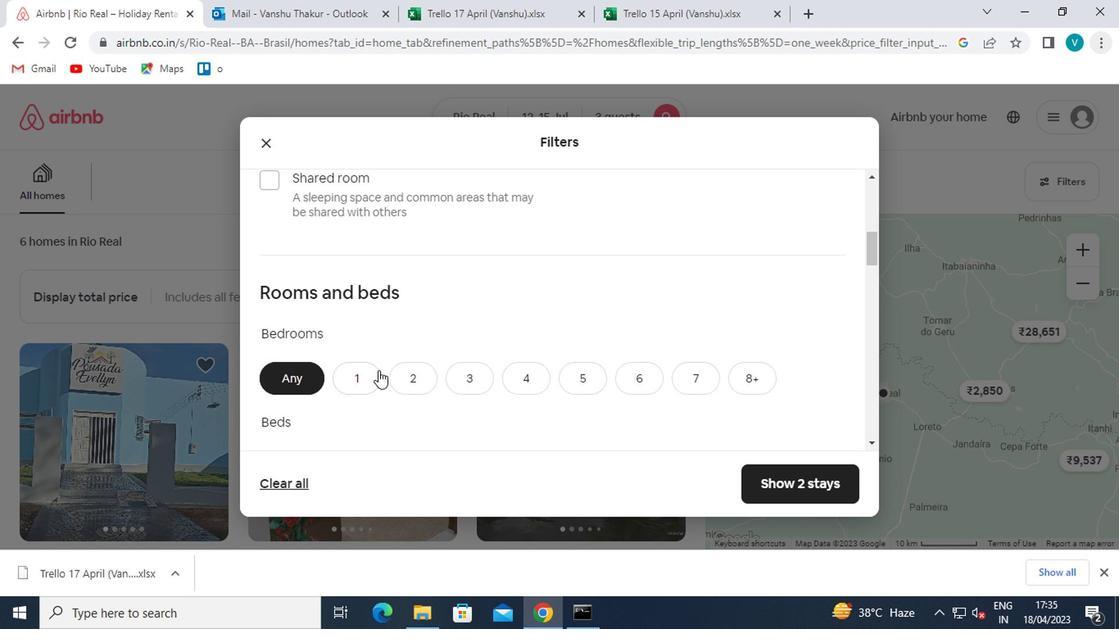 
Action: Mouse pressed left at (370, 352)
Screenshot: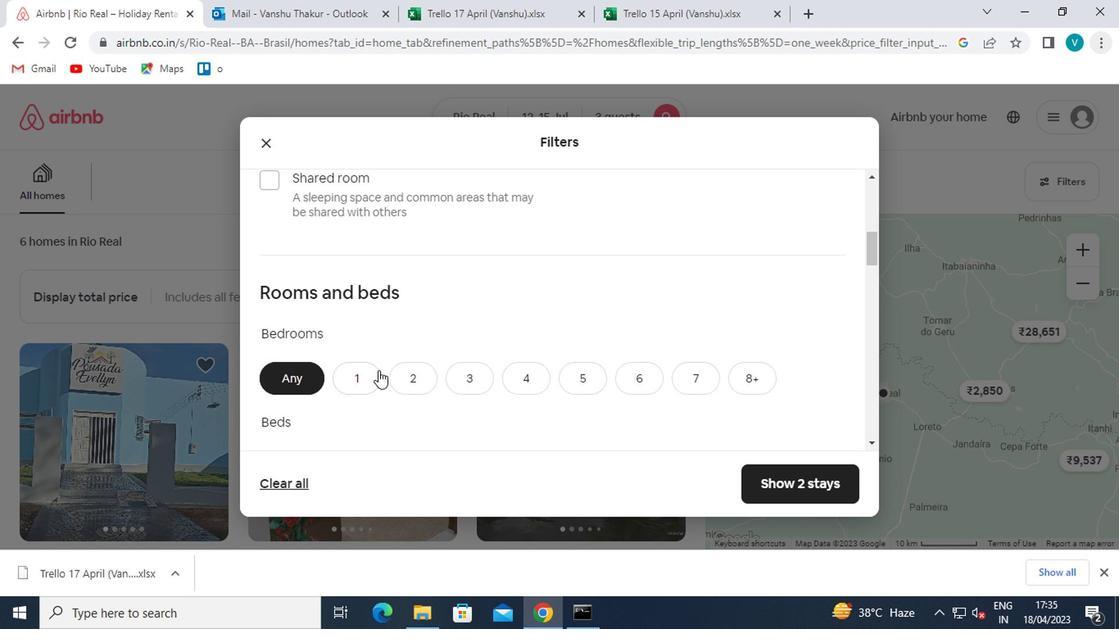 
Action: Mouse moved to (371, 352)
Screenshot: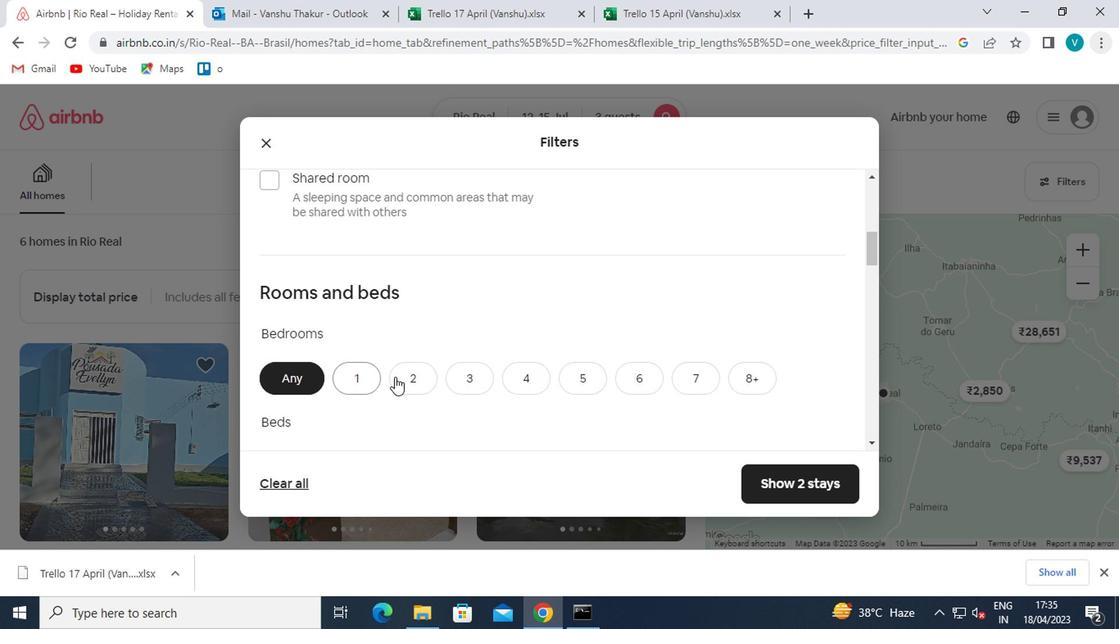 
Action: Mouse scrolled (371, 351) with delta (0, 0)
Screenshot: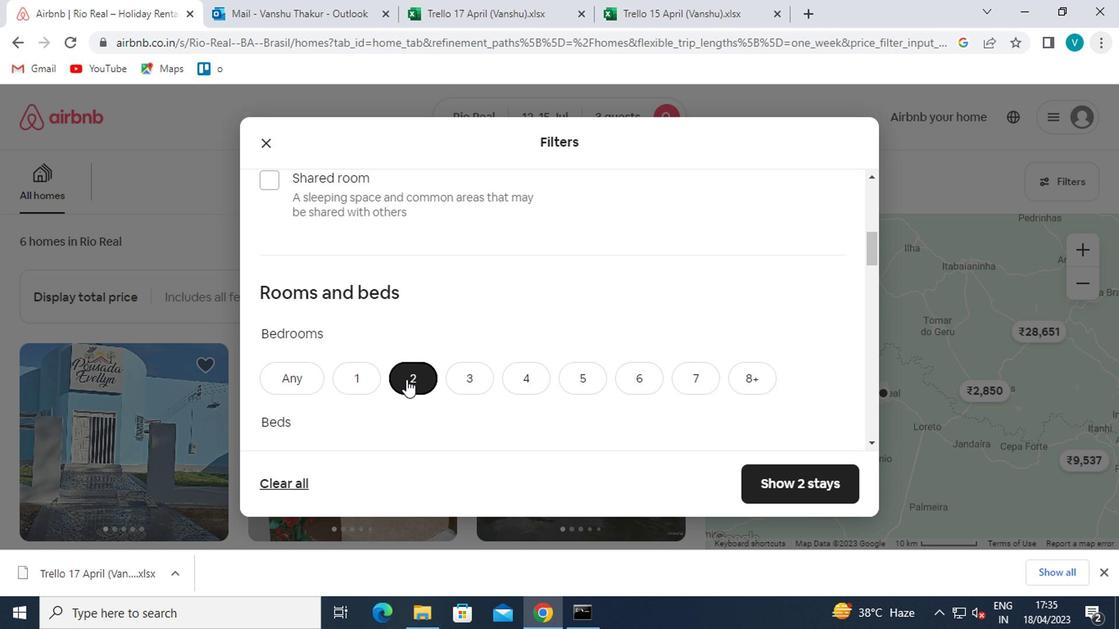 
Action: Mouse moved to (414, 355)
Screenshot: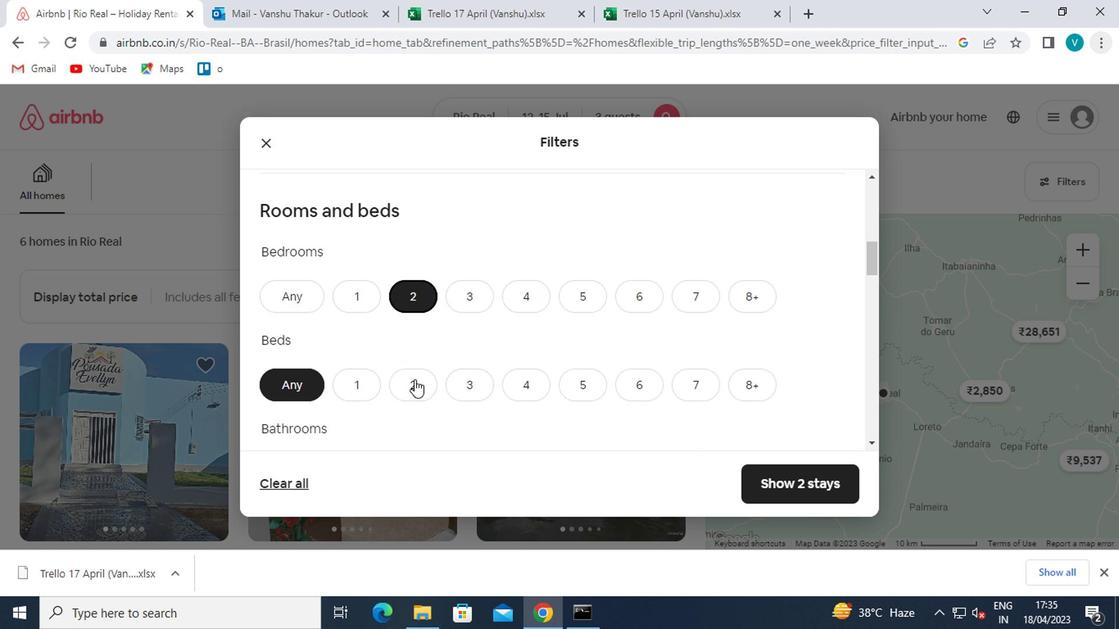 
Action: Mouse pressed left at (414, 355)
Screenshot: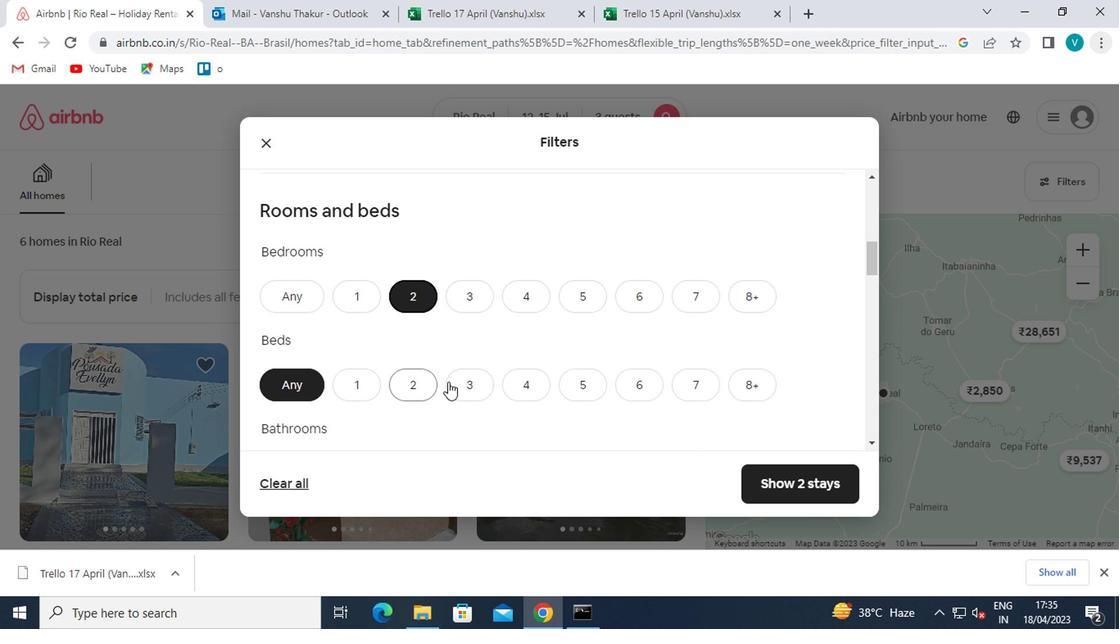 
Action: Mouse moved to (414, 355)
Screenshot: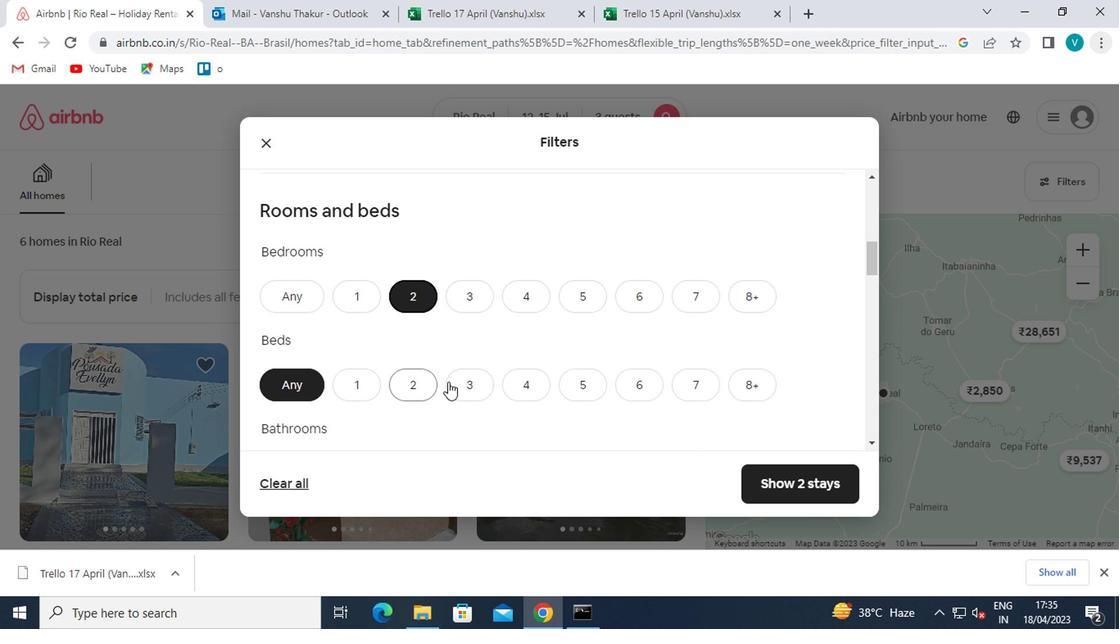
Action: Mouse scrolled (414, 355) with delta (0, 0)
Screenshot: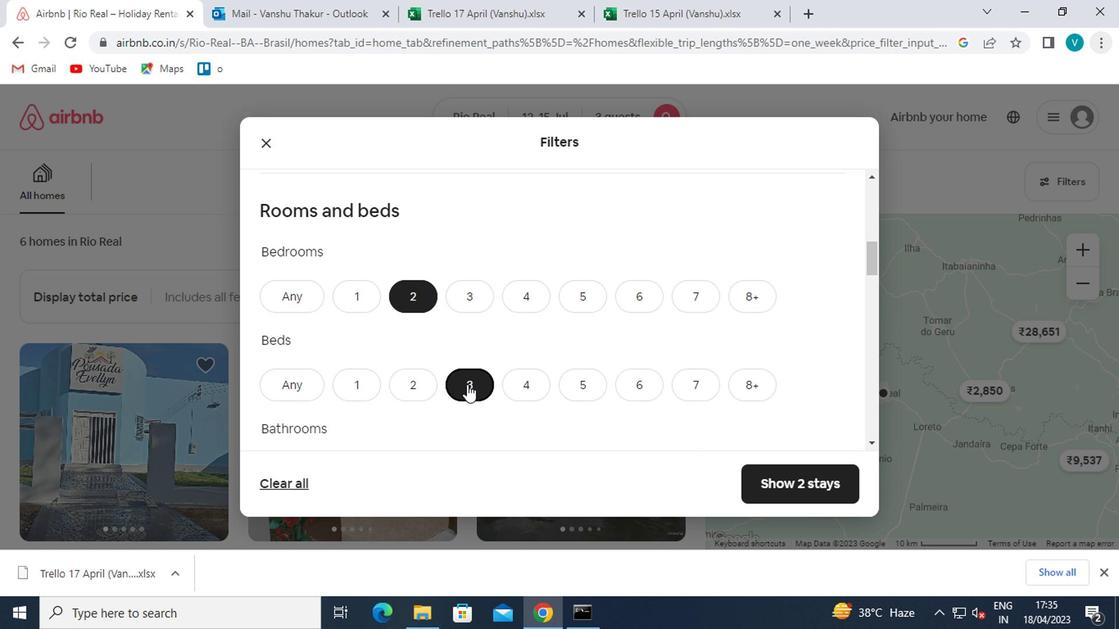 
Action: Mouse moved to (415, 356)
Screenshot: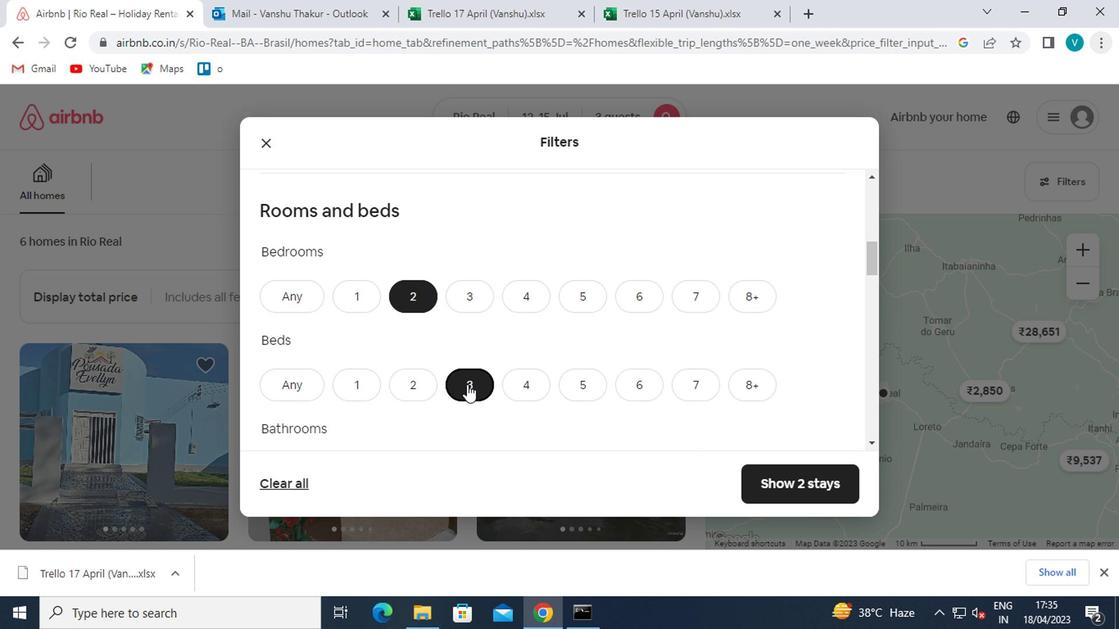 
Action: Mouse scrolled (415, 355) with delta (0, 0)
Screenshot: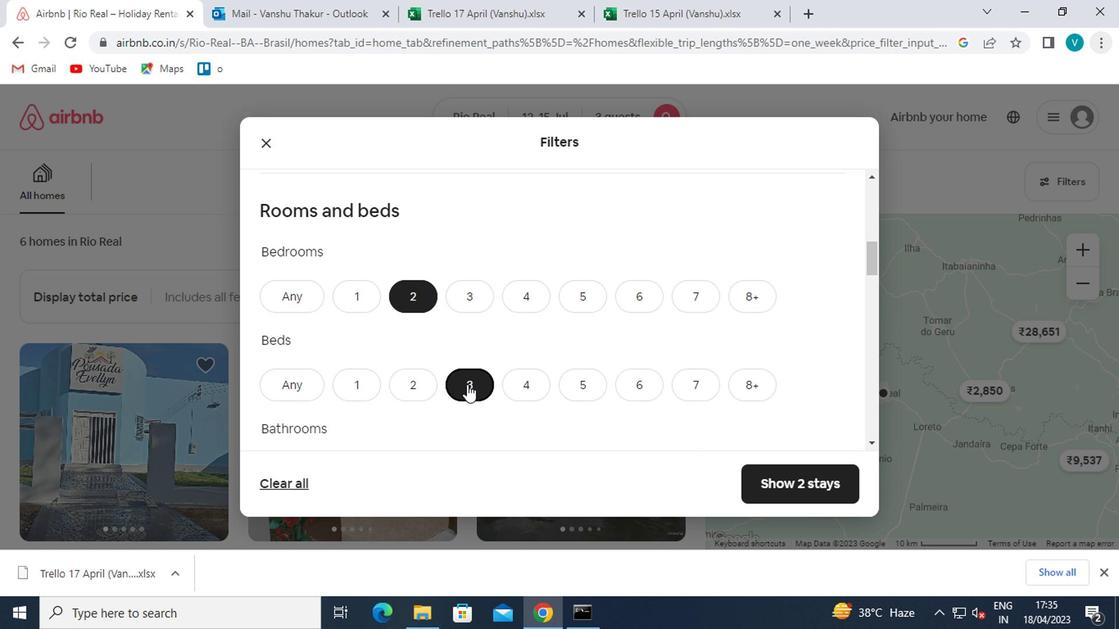 
Action: Mouse moved to (341, 296)
Screenshot: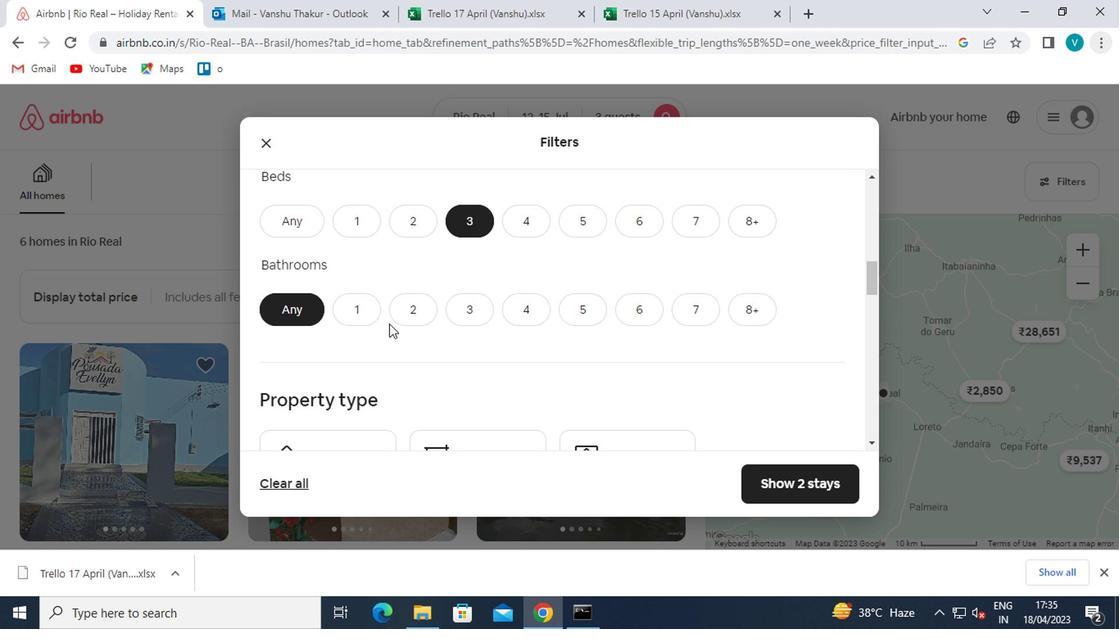 
Action: Mouse pressed left at (341, 296)
Screenshot: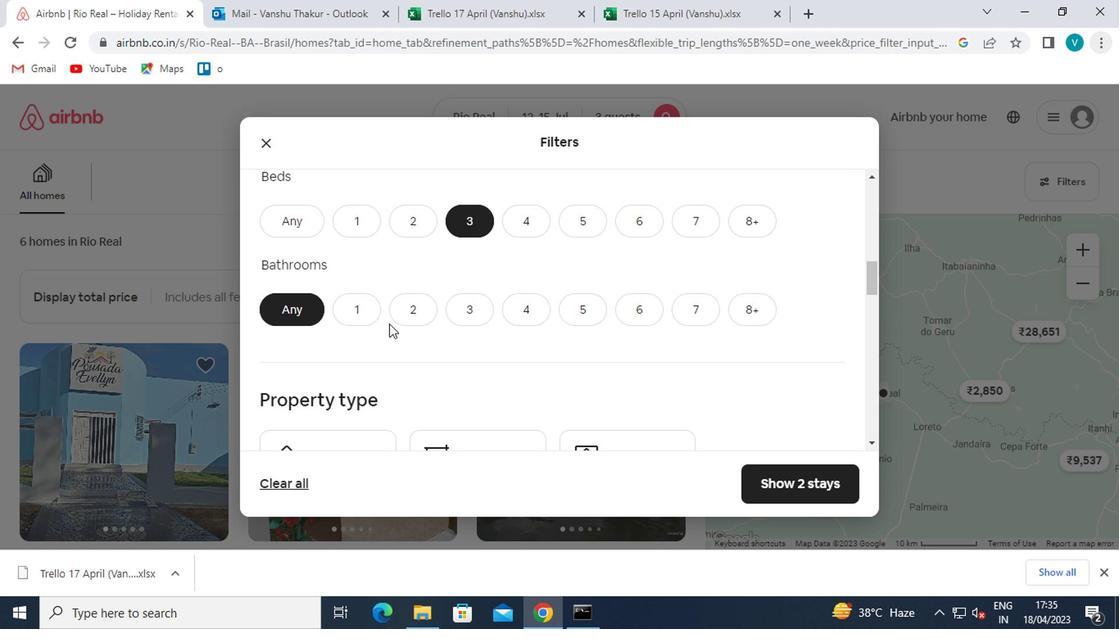 
Action: Mouse moved to (362, 296)
Screenshot: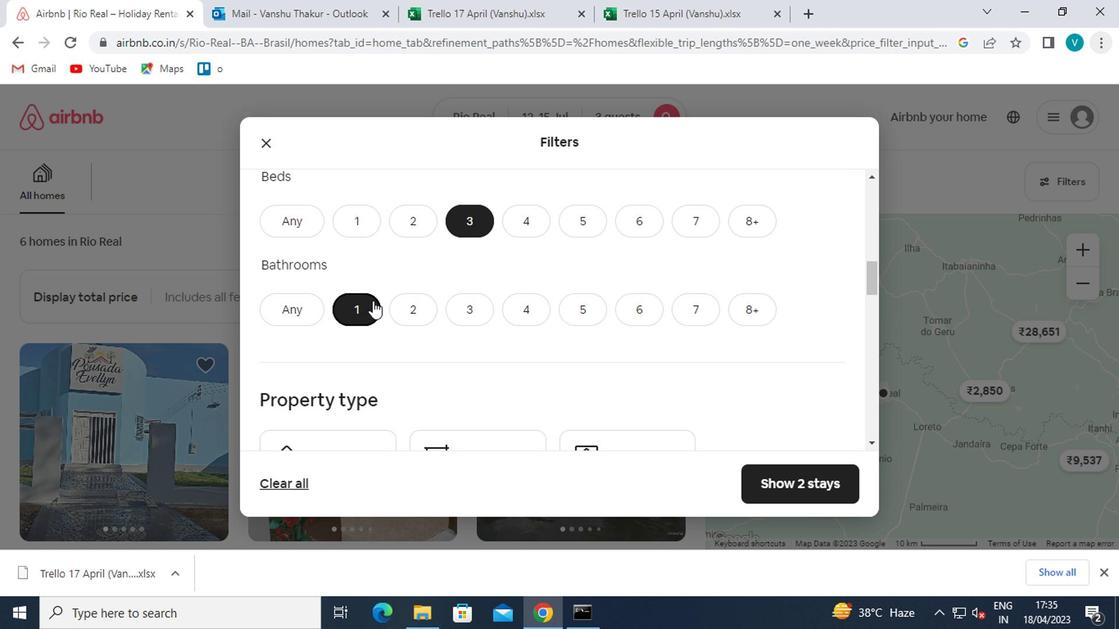 
Action: Mouse scrolled (362, 295) with delta (0, 0)
Screenshot: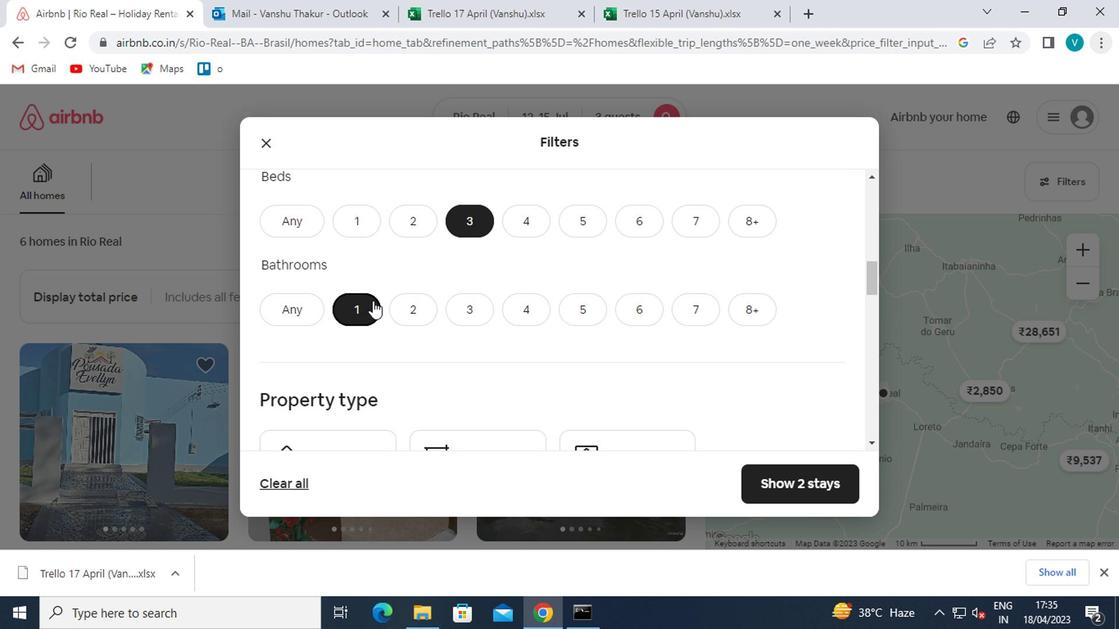 
Action: Mouse moved to (362, 296)
Screenshot: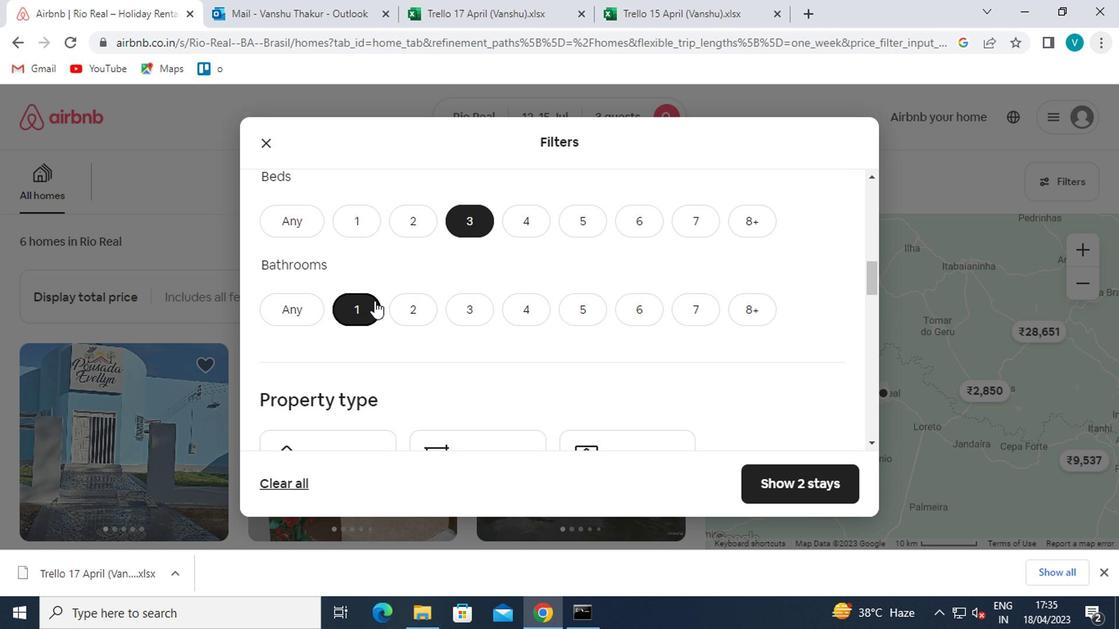 
Action: Mouse scrolled (362, 295) with delta (0, 0)
Screenshot: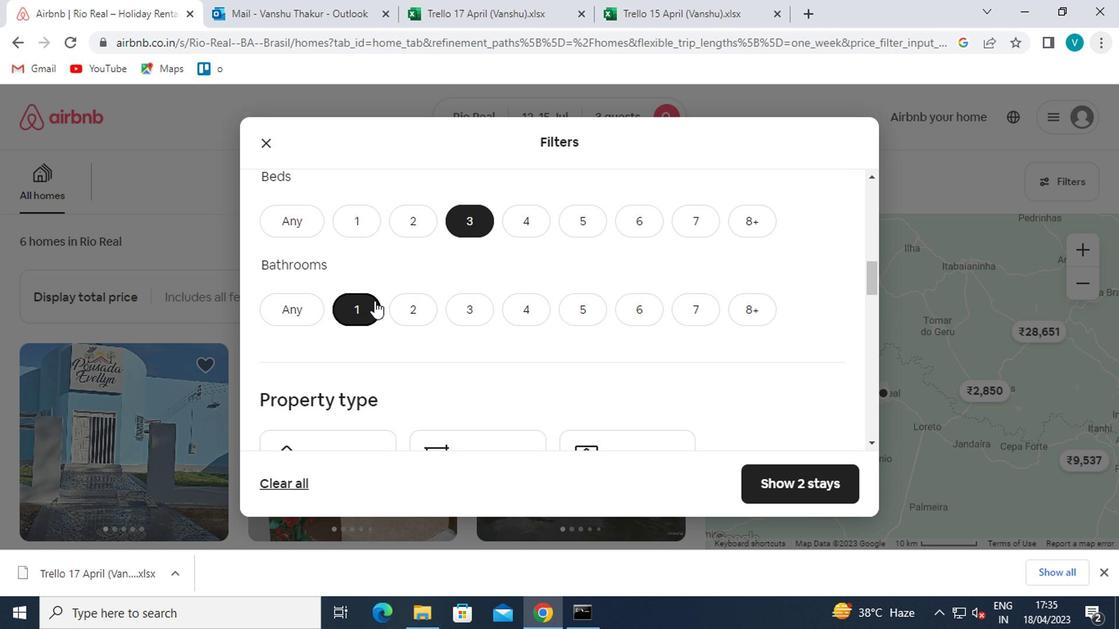 
Action: Mouse moved to (463, 313)
Screenshot: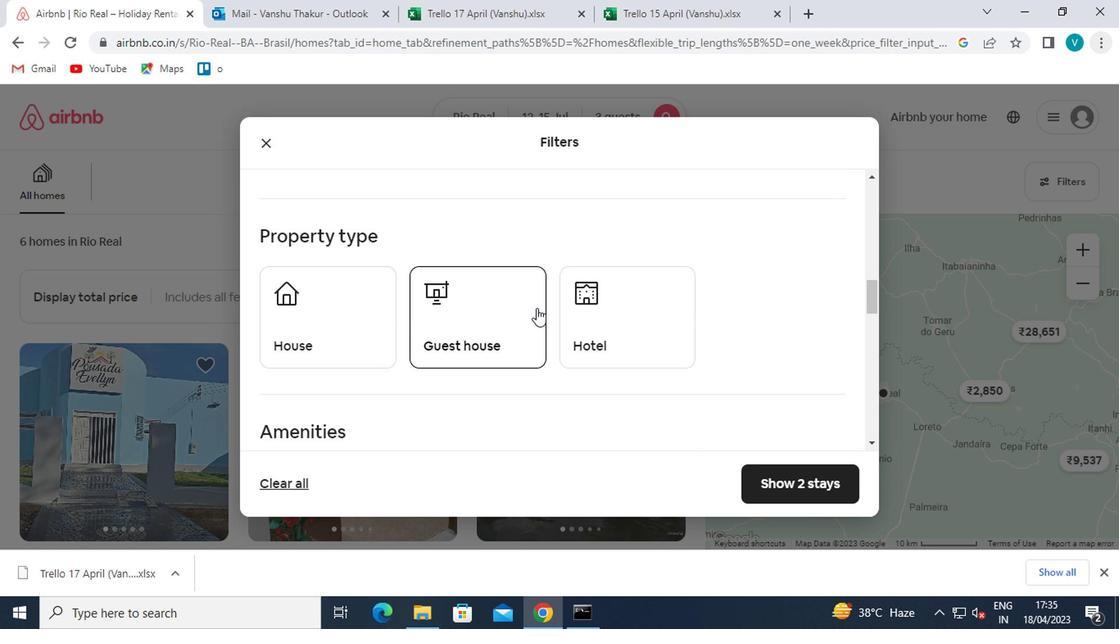 
Action: Mouse scrolled (463, 313) with delta (0, 0)
Screenshot: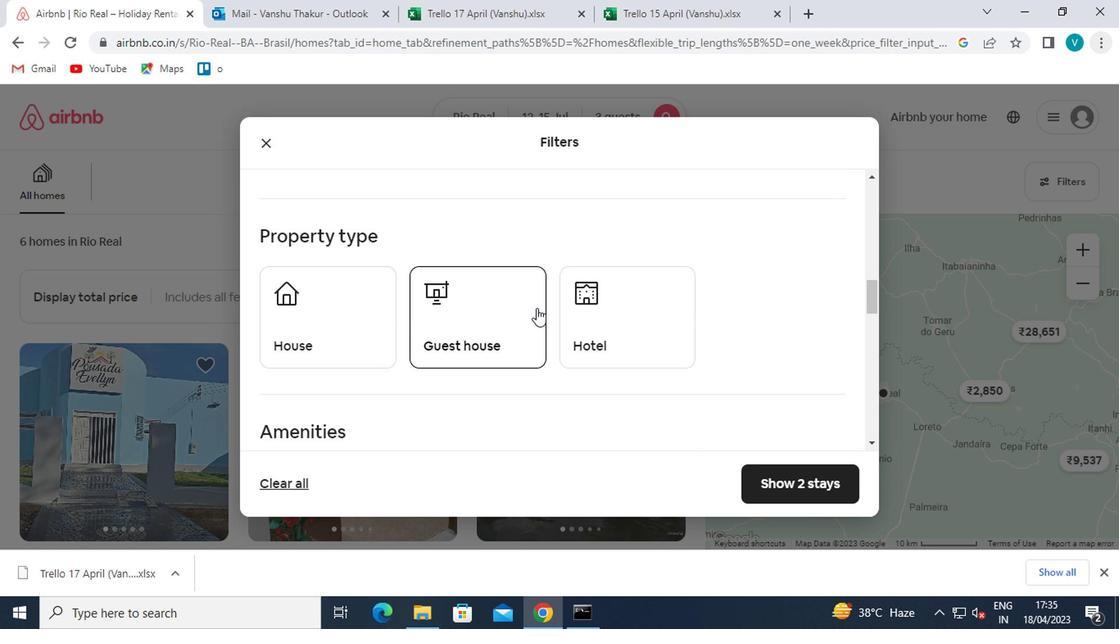 
Action: Mouse moved to (463, 314)
Screenshot: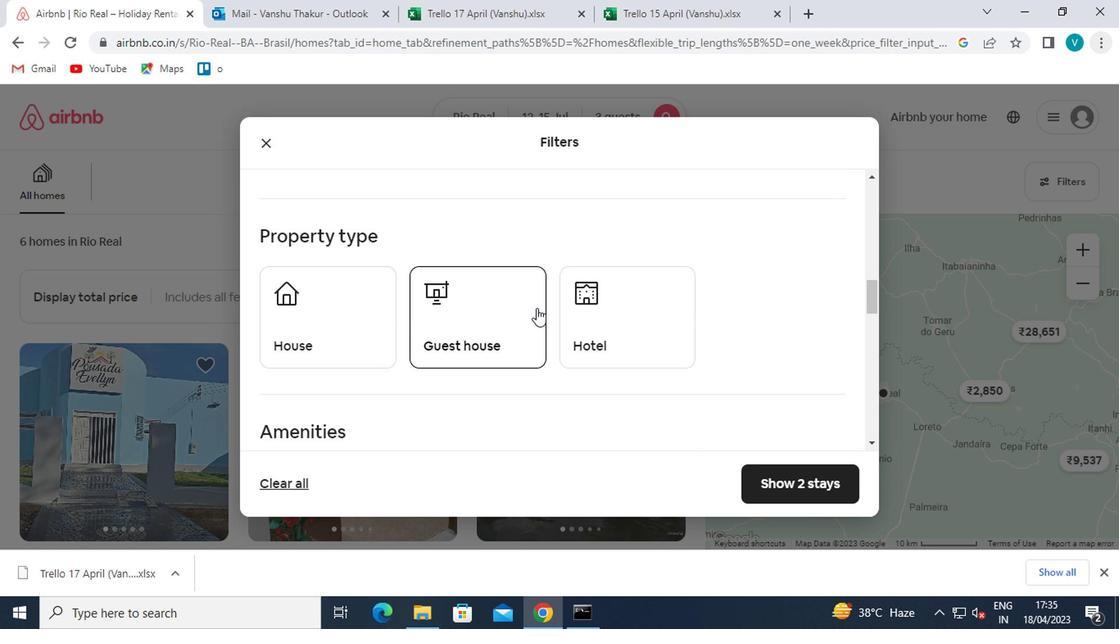 
Action: Mouse scrolled (463, 313) with delta (0, 0)
Screenshot: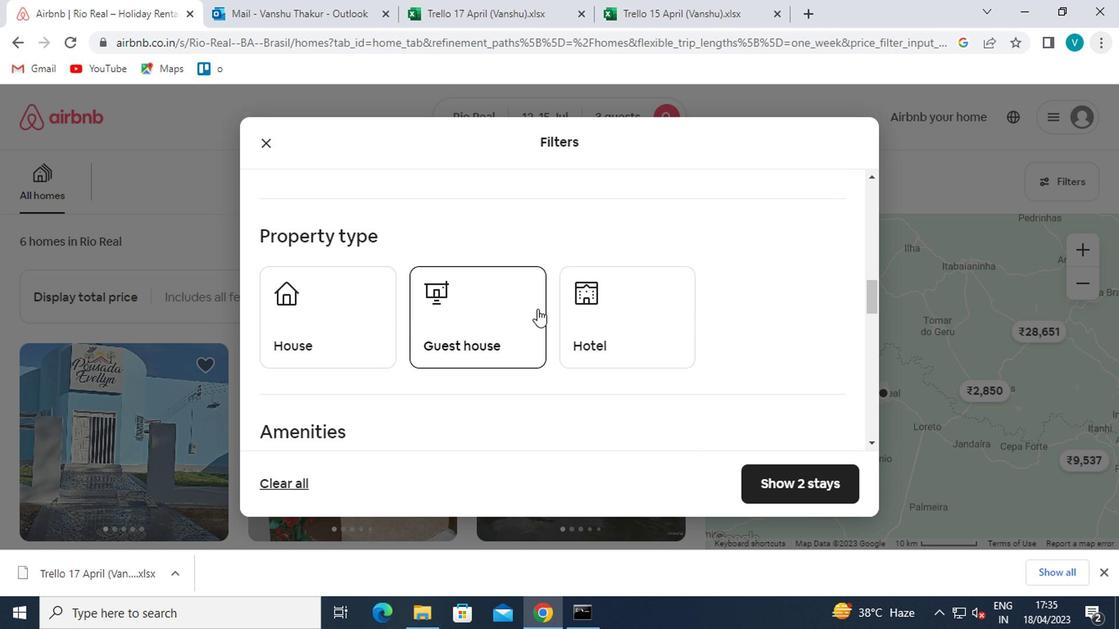 
Action: Mouse moved to (317, 219)
Screenshot: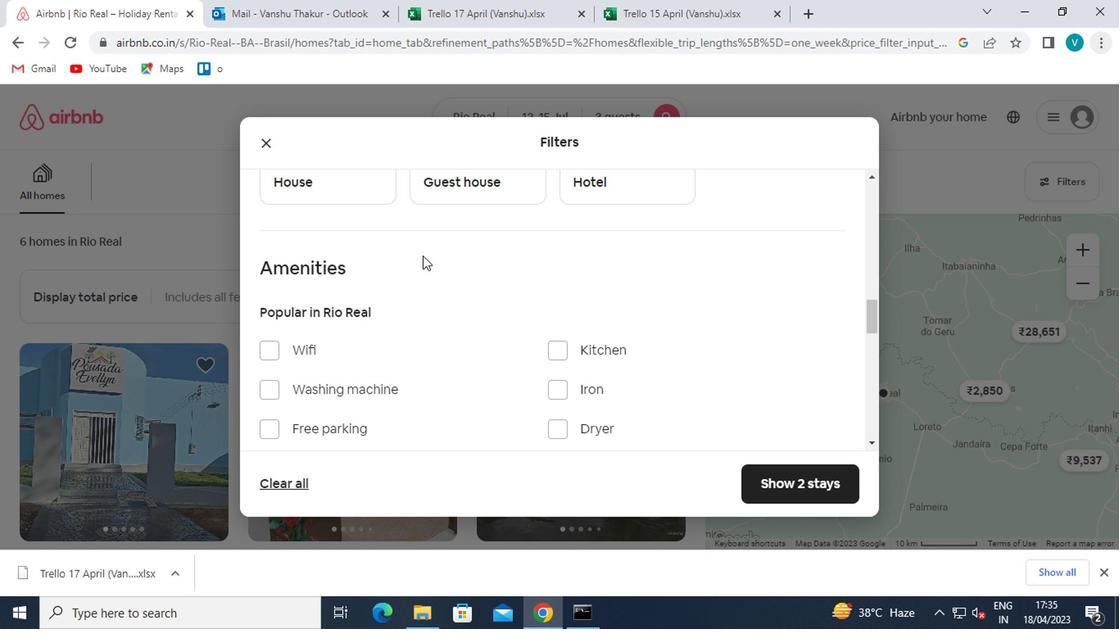 
Action: Mouse scrolled (317, 219) with delta (0, 0)
Screenshot: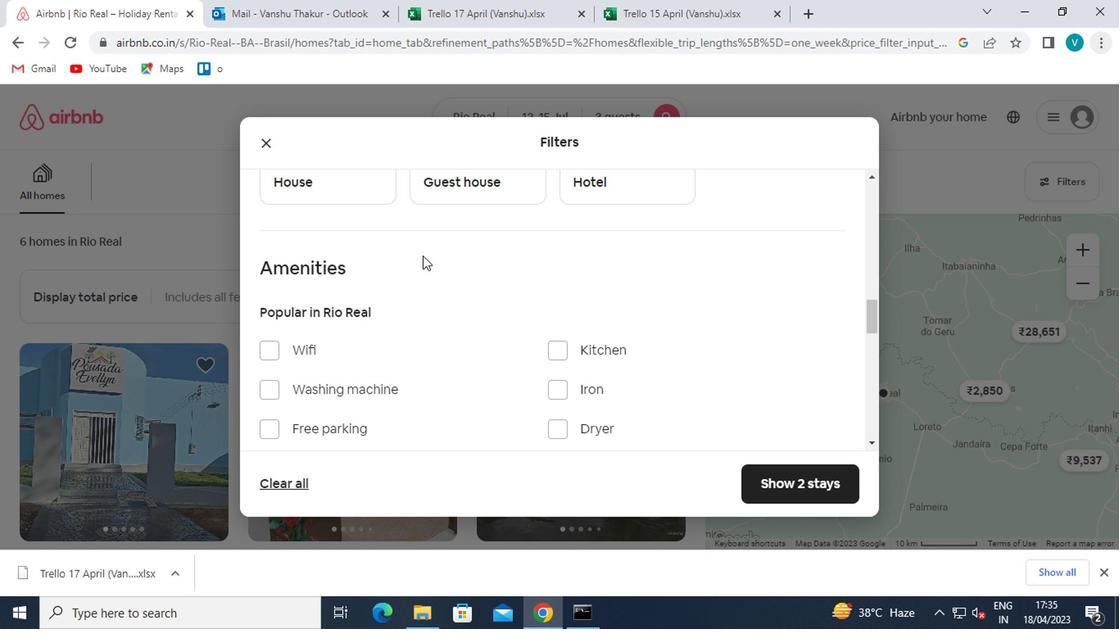 
Action: Mouse moved to (323, 226)
Screenshot: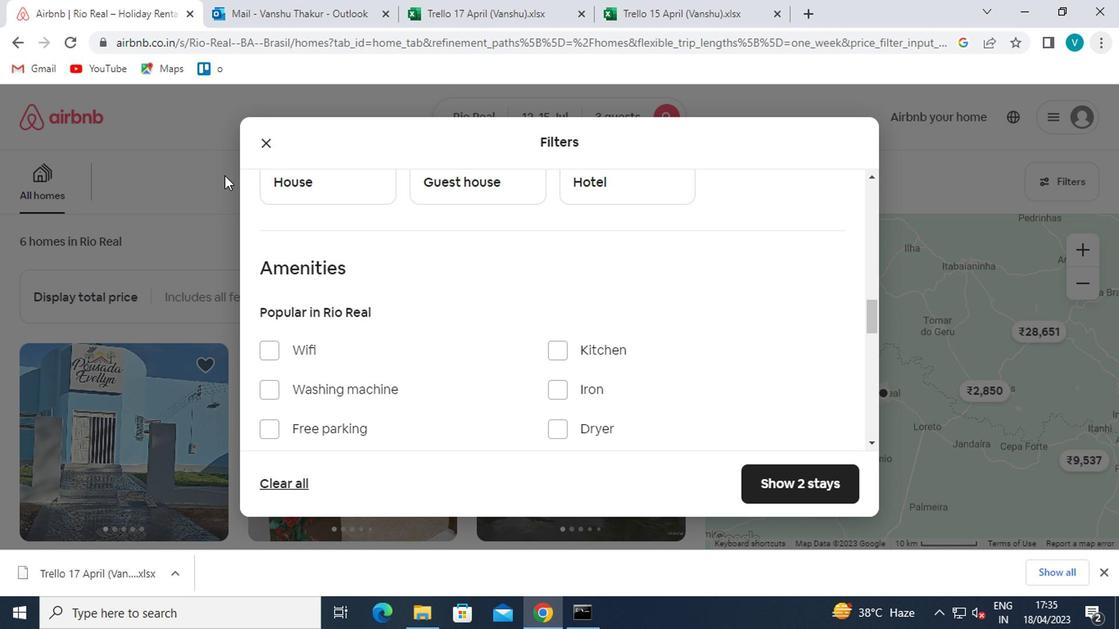 
Action: Mouse scrolled (323, 226) with delta (0, 0)
Screenshot: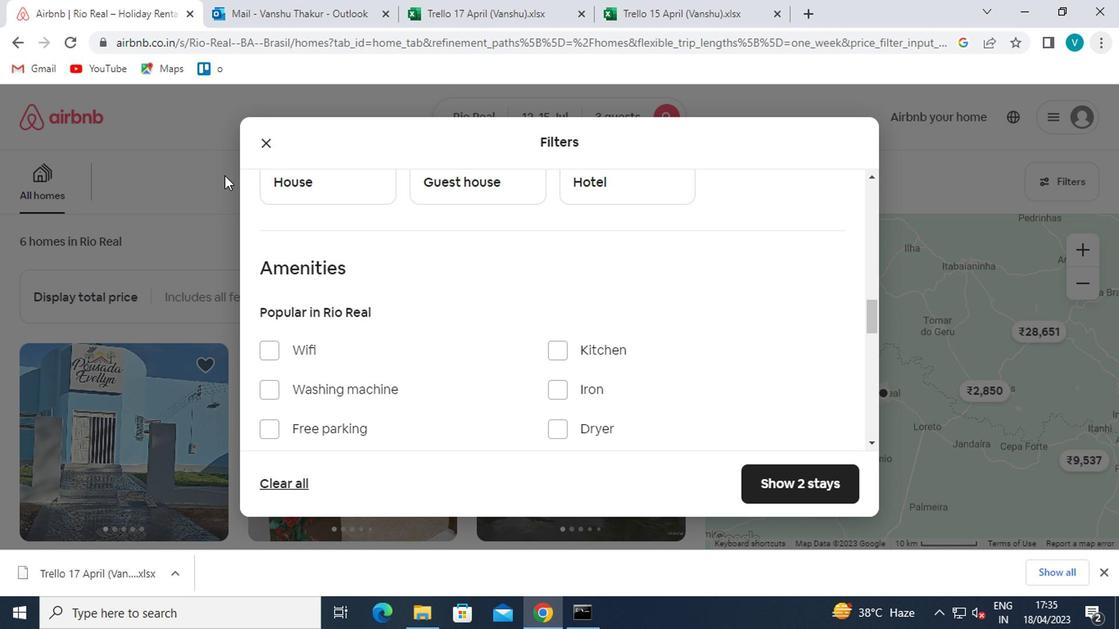 
Action: Mouse moved to (325, 228)
Screenshot: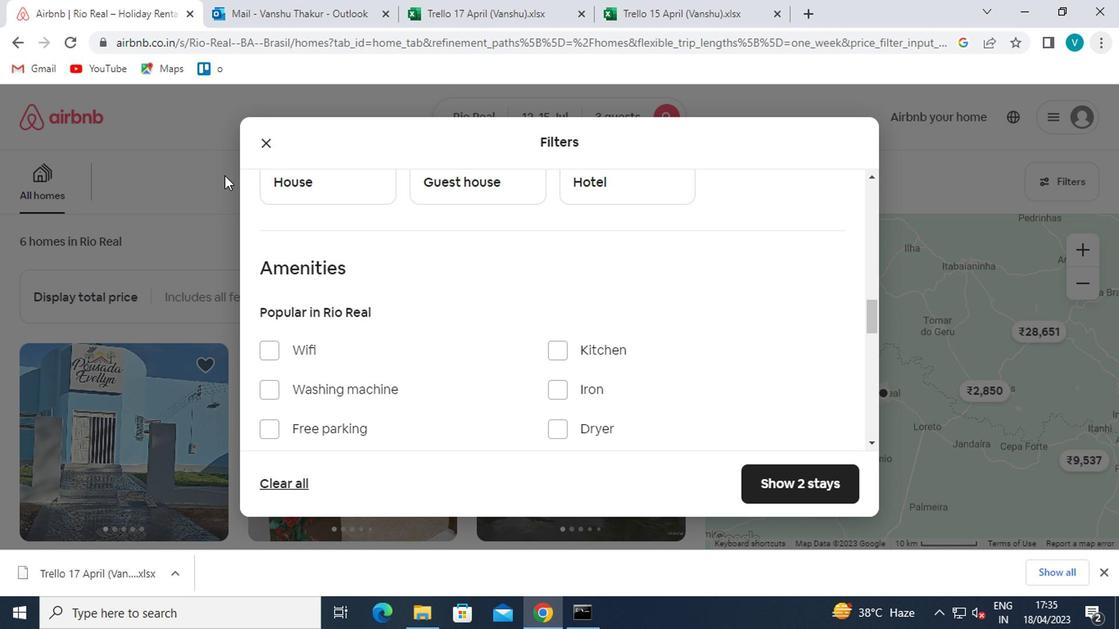 
Action: Mouse scrolled (325, 228) with delta (0, 0)
Screenshot: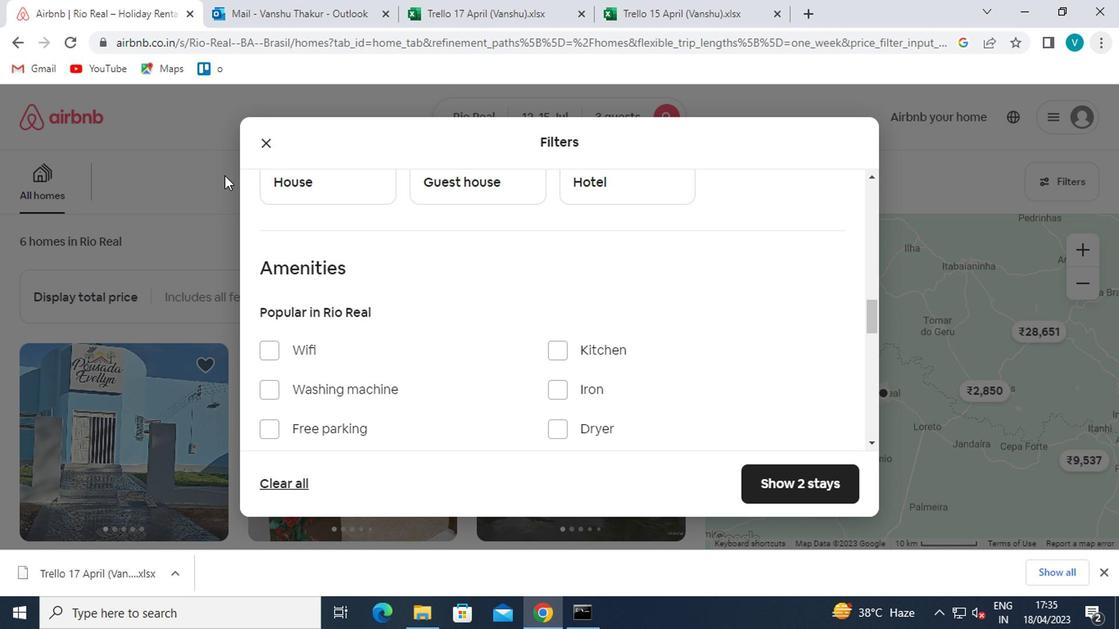 
Action: Mouse moved to (331, 233)
Screenshot: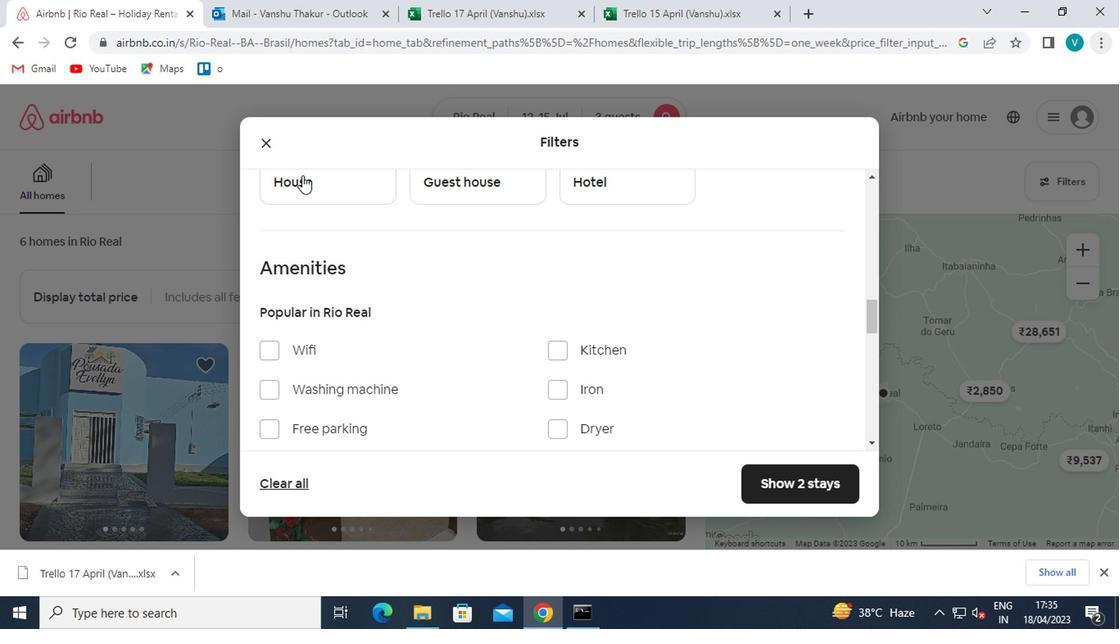 
Action: Mouse scrolled (331, 232) with delta (0, 0)
Screenshot: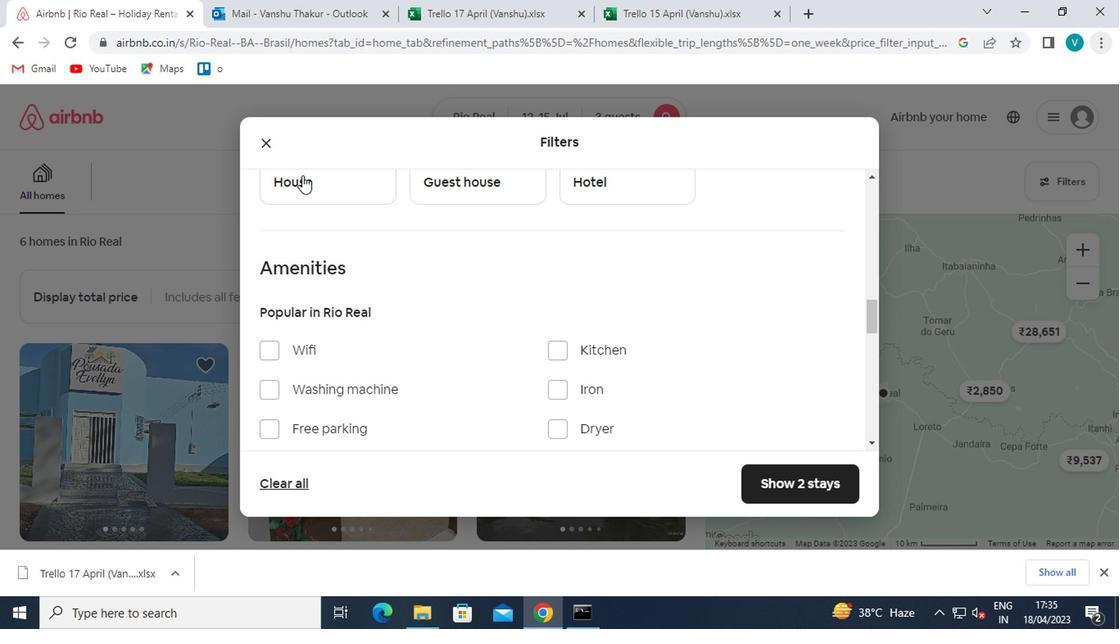 
Action: Mouse moved to (339, 239)
Screenshot: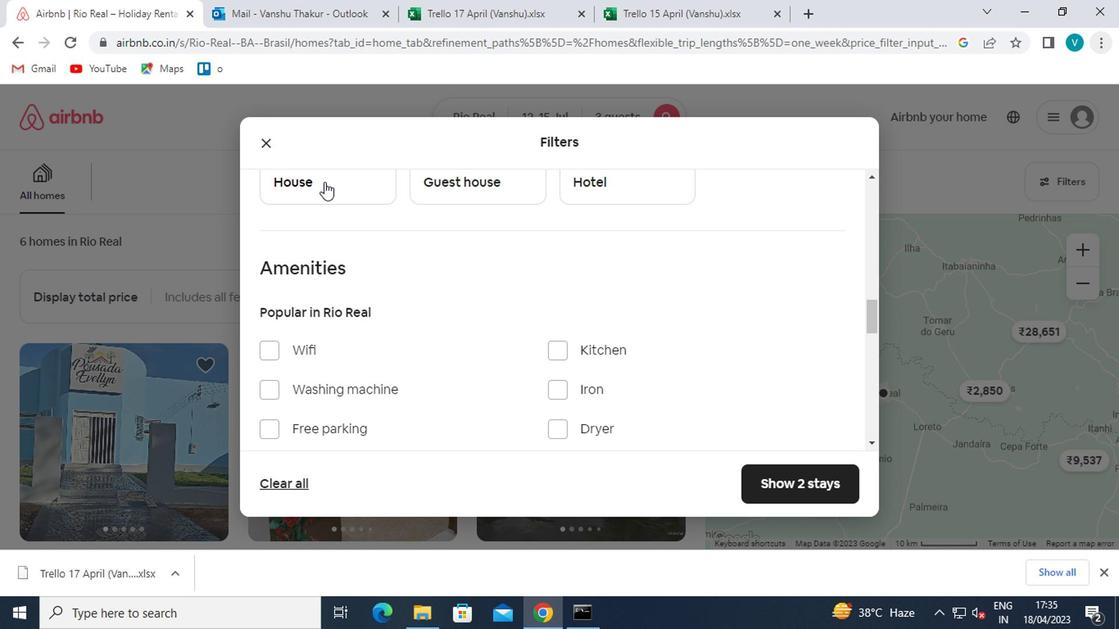 
Action: Mouse scrolled (339, 239) with delta (0, 0)
Screenshot: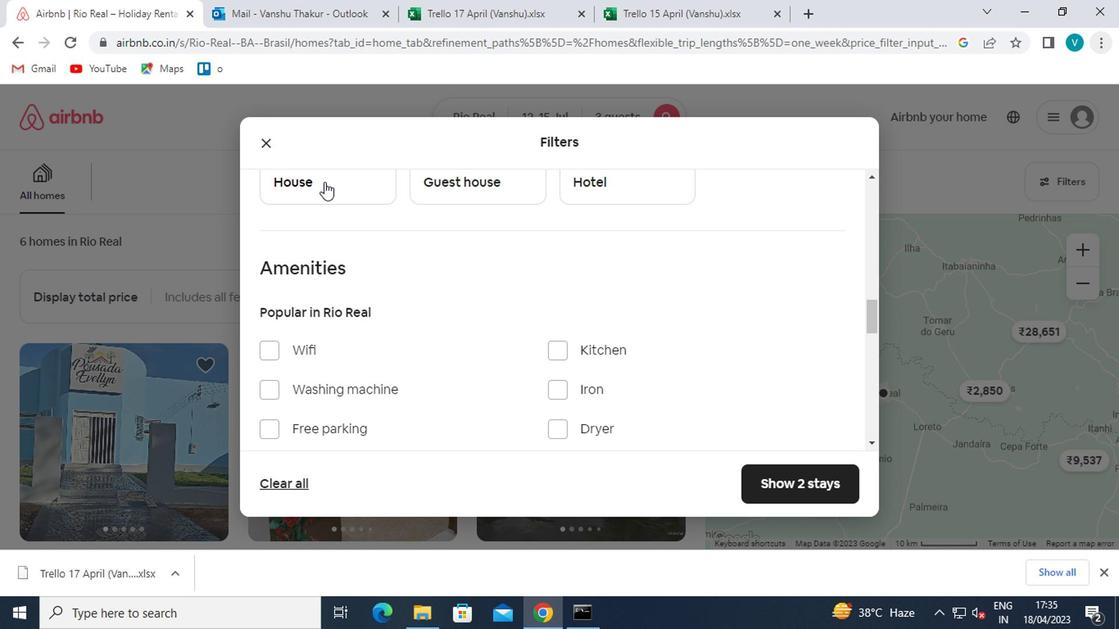 
Action: Mouse moved to (657, 259)
Screenshot: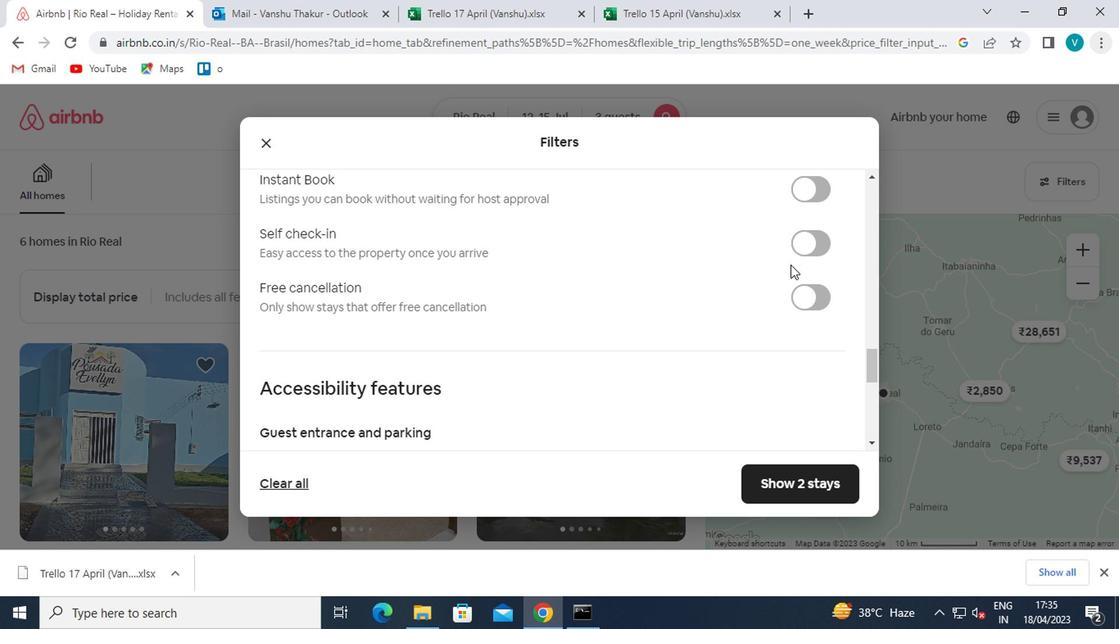 
Action: Mouse pressed left at (657, 259)
Screenshot: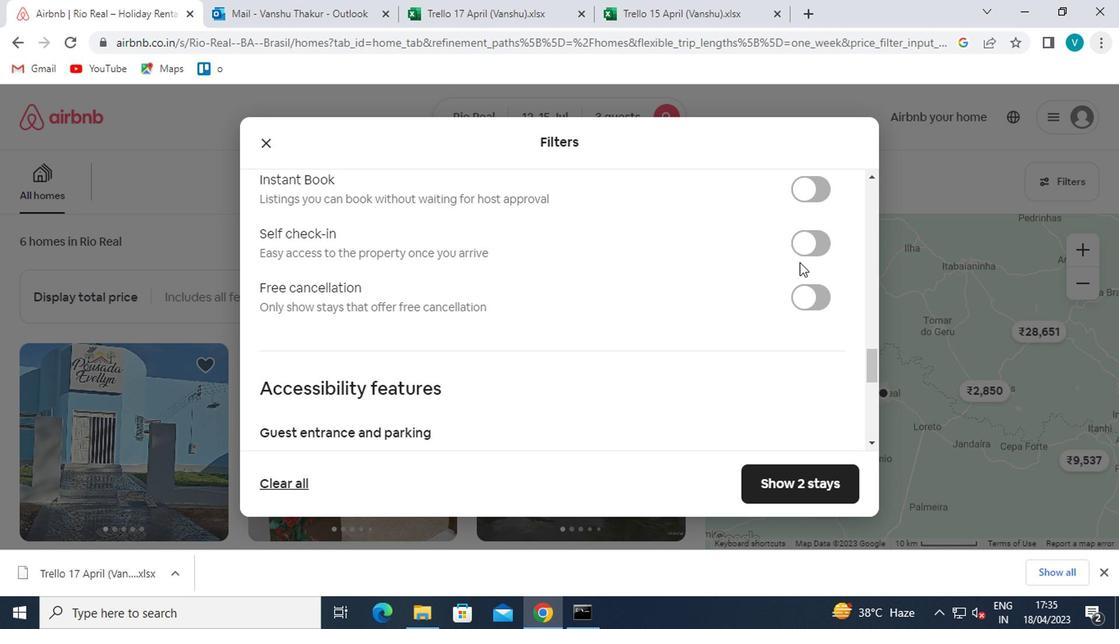 
Action: Mouse moved to (638, 273)
Screenshot: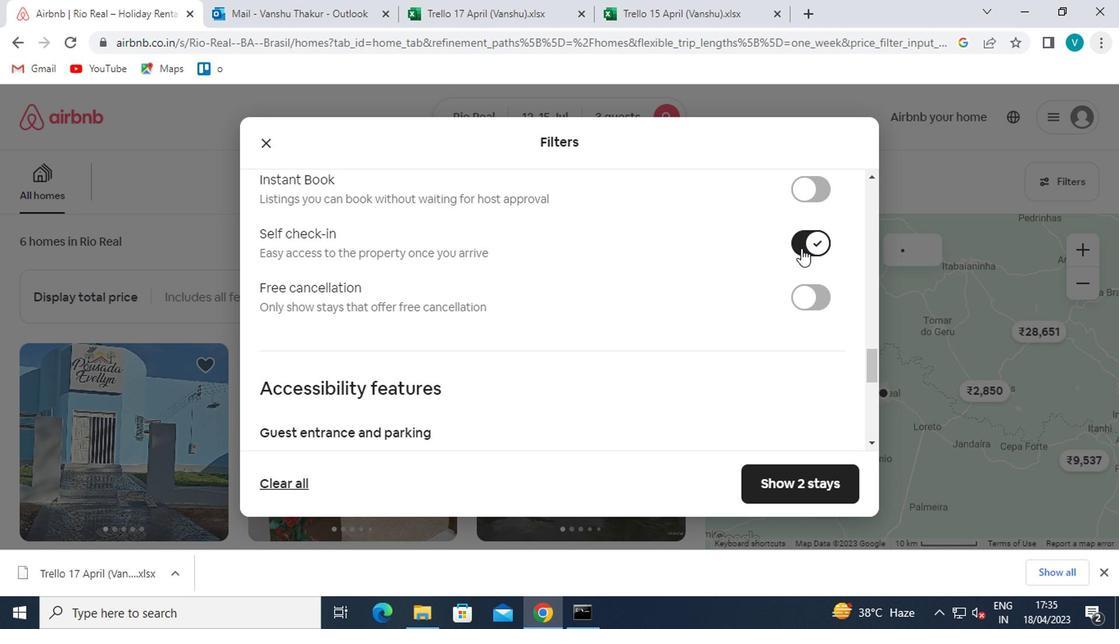 
Action: Mouse scrolled (638, 272) with delta (0, 0)
Screenshot: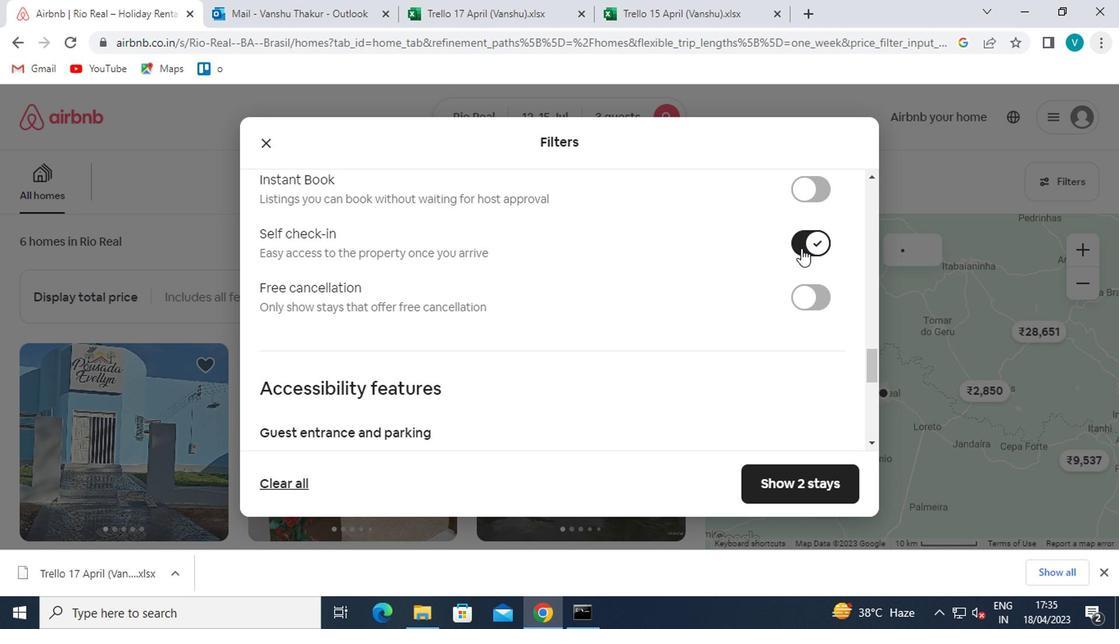
Action: Mouse moved to (635, 276)
Screenshot: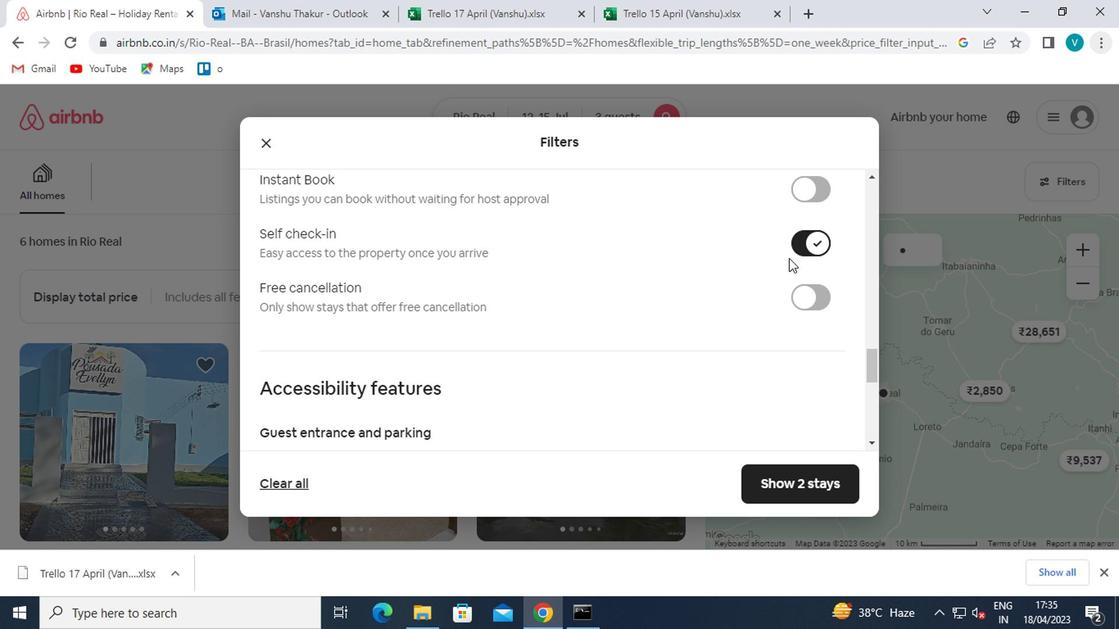 
Action: Mouse scrolled (635, 275) with delta (0, 0)
Screenshot: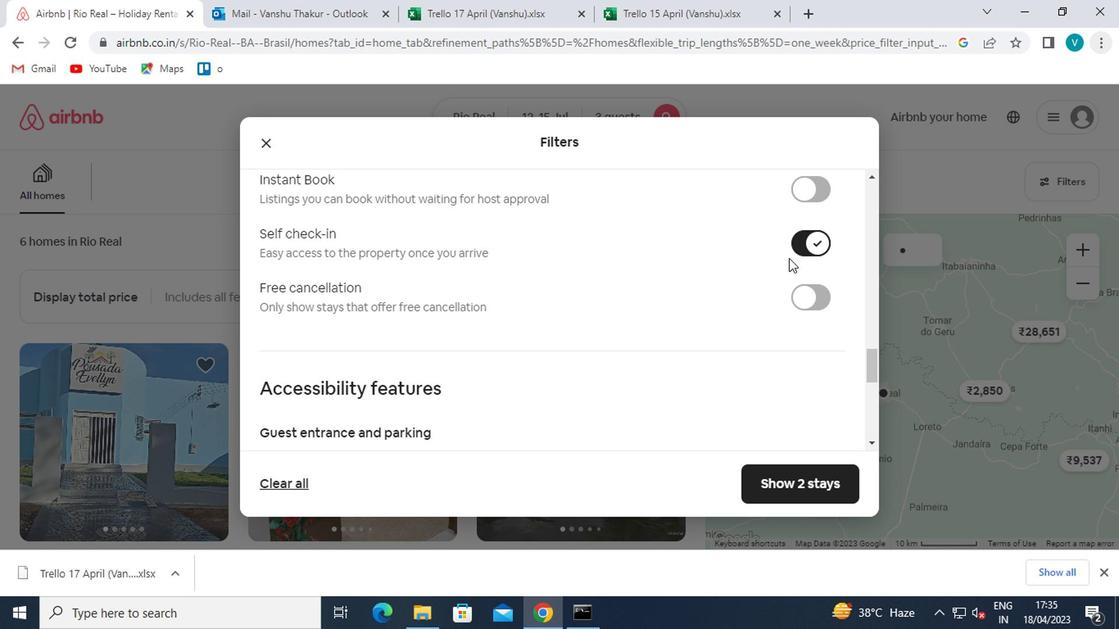 
Action: Mouse moved to (629, 279)
Screenshot: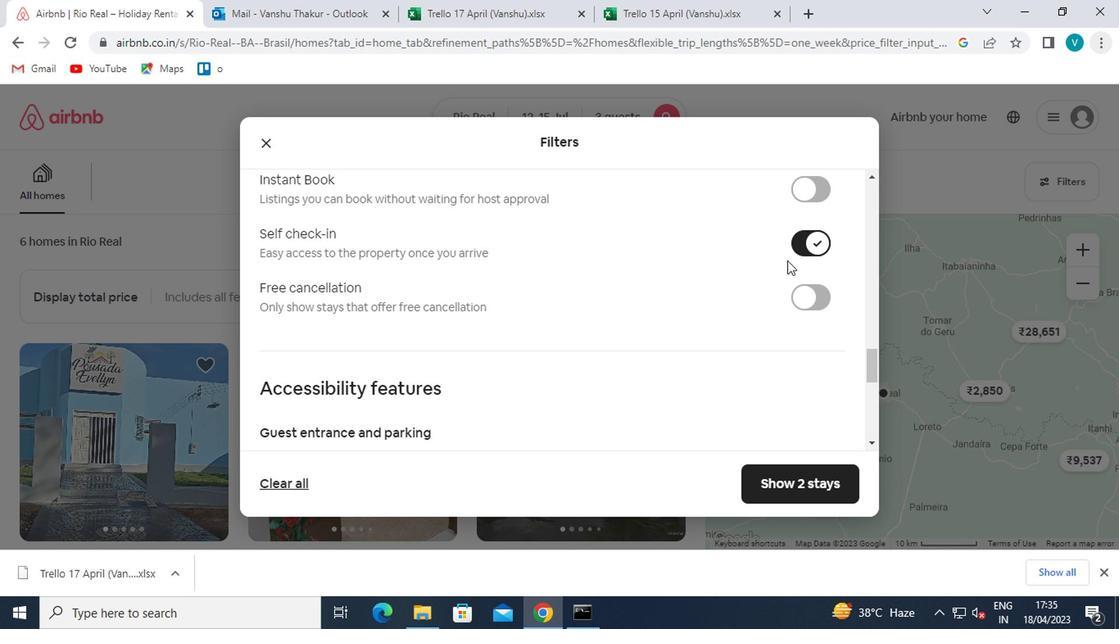 
Action: Mouse scrolled (629, 279) with delta (0, 0)
Screenshot: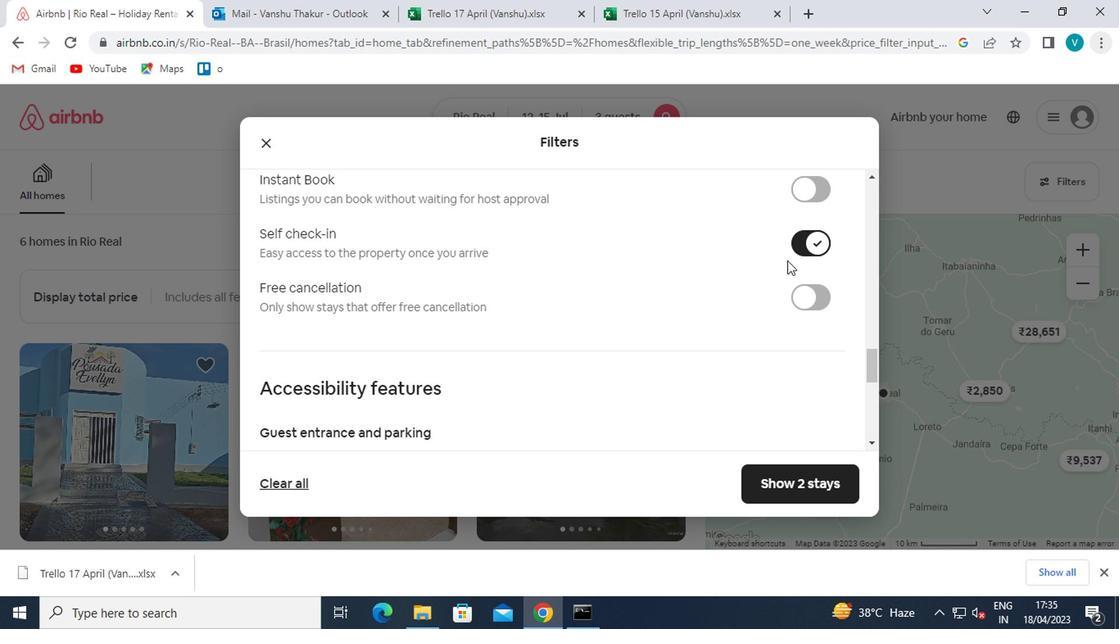 
Action: Mouse moved to (626, 282)
Screenshot: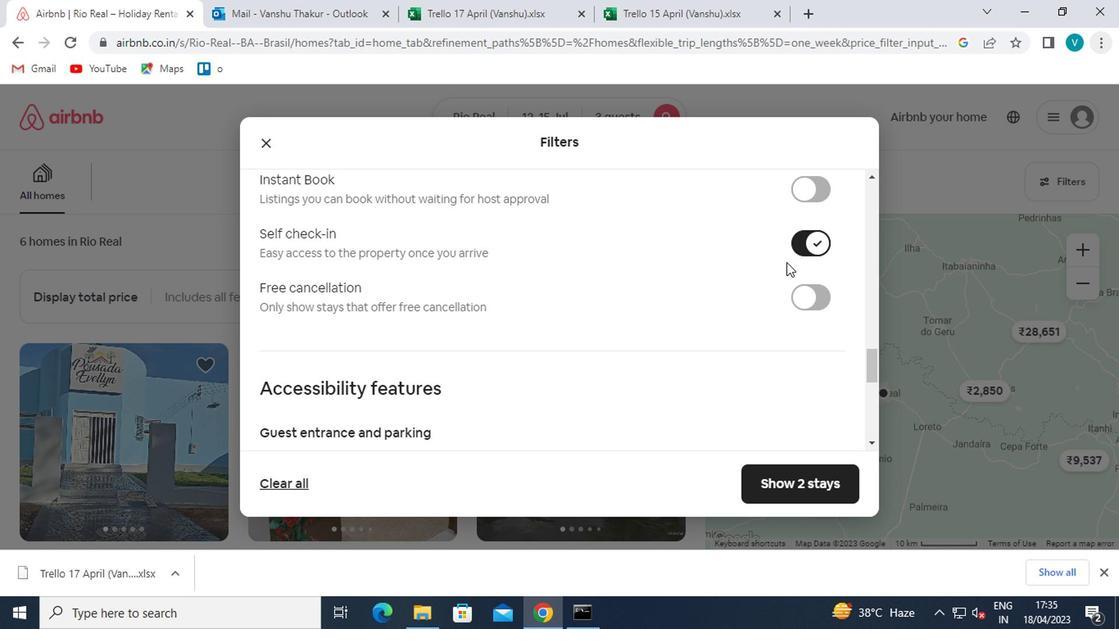 
Action: Mouse scrolled (626, 281) with delta (0, 0)
Screenshot: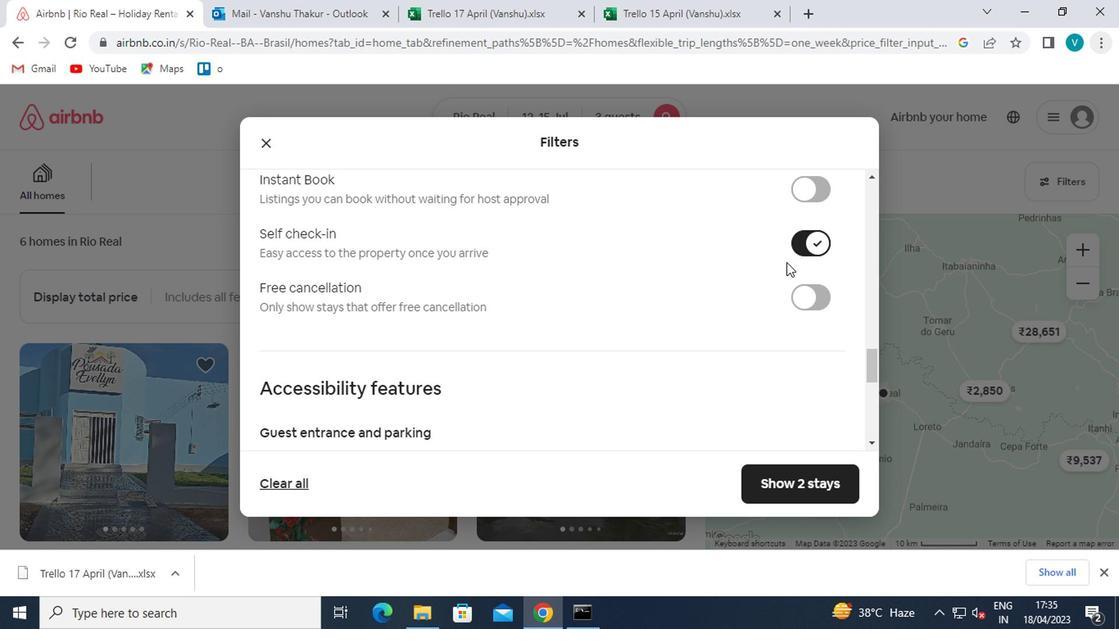 
Action: Mouse moved to (625, 283)
Screenshot: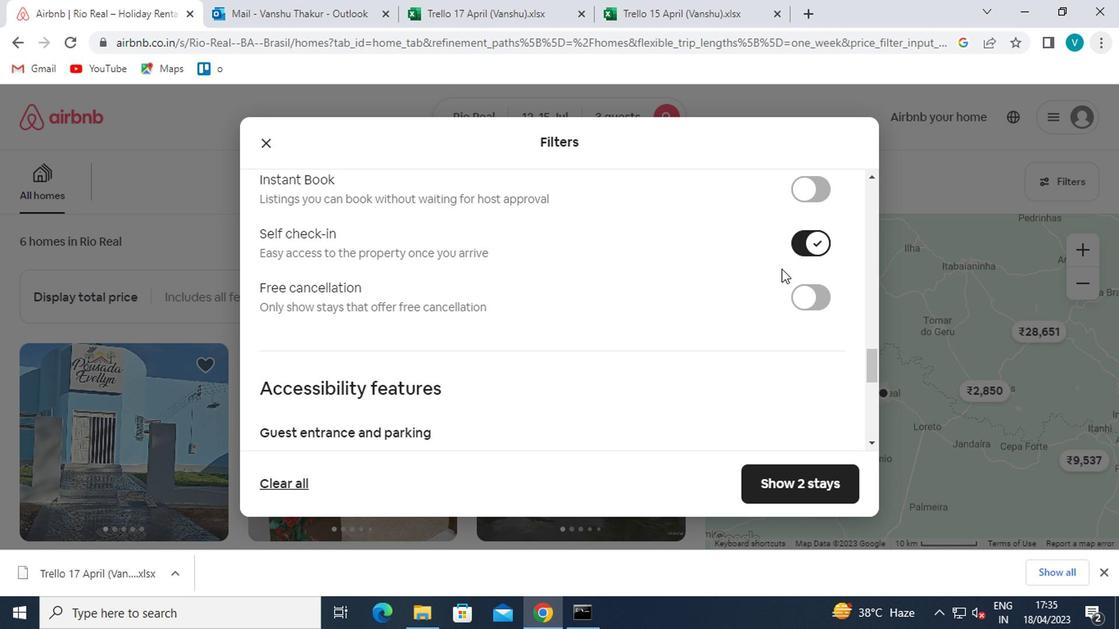 
Action: Mouse scrolled (625, 282) with delta (0, 0)
Screenshot: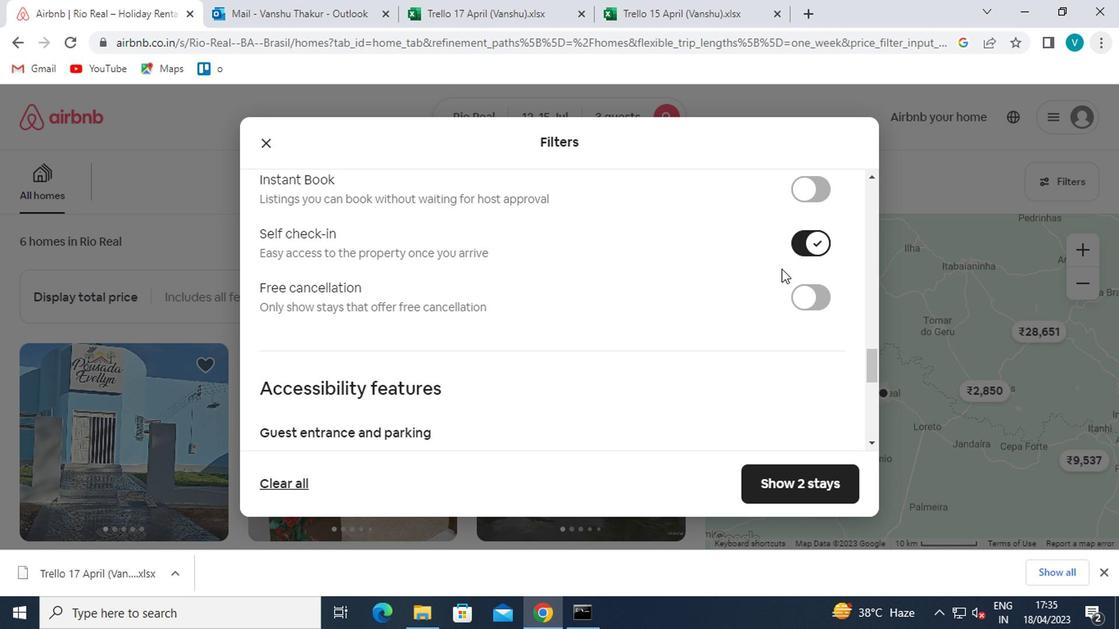
Action: Mouse moved to (622, 286)
Screenshot: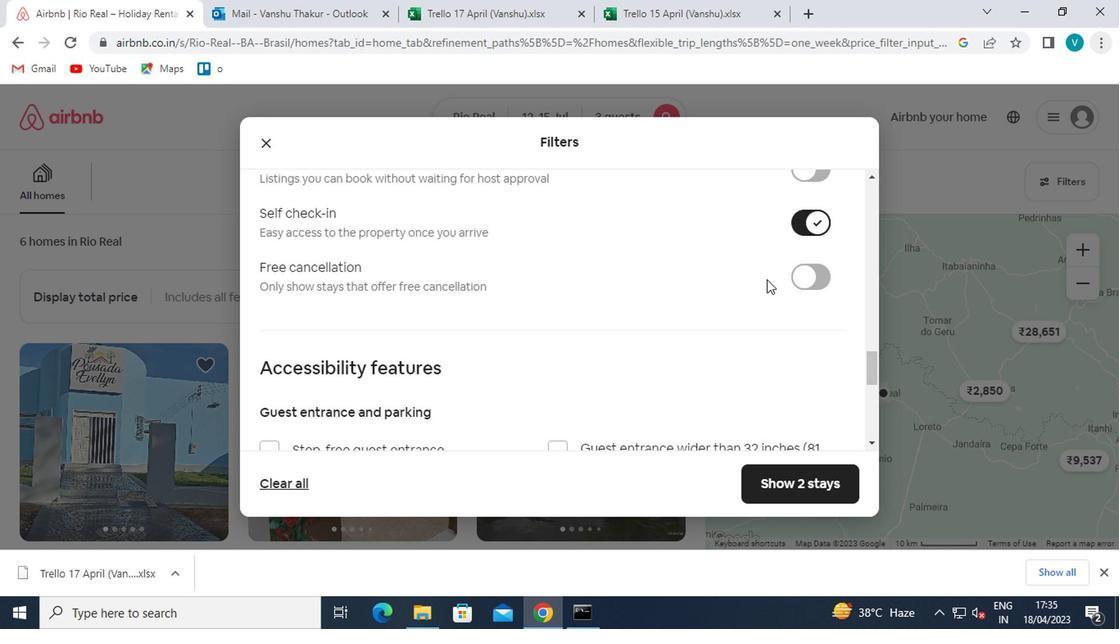 
Action: Mouse scrolled (622, 286) with delta (0, 0)
Screenshot: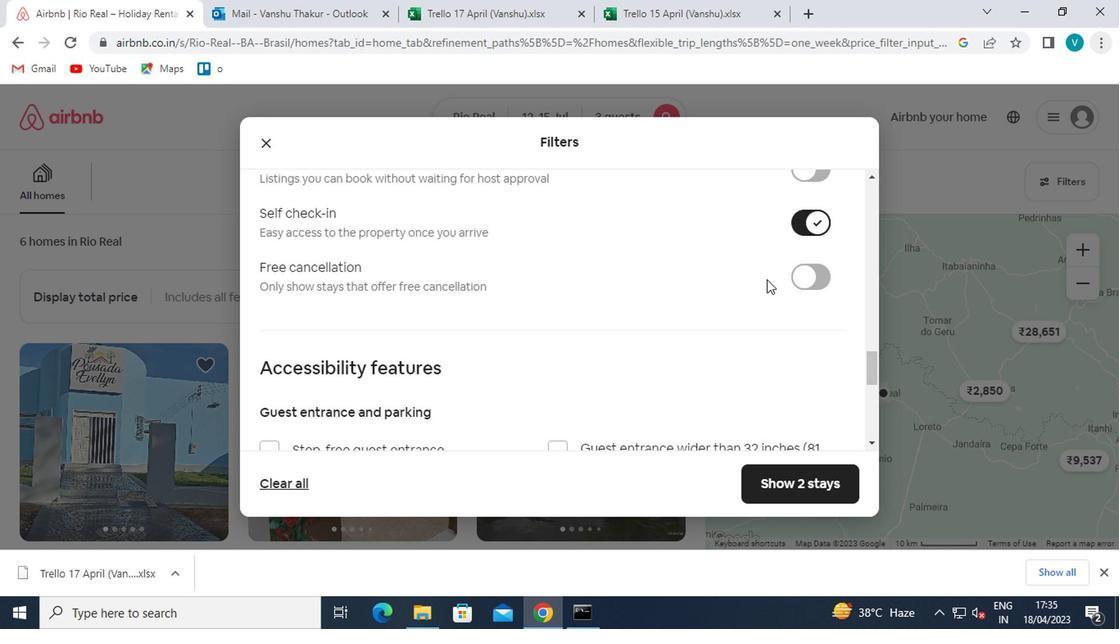 
Action: Mouse moved to (619, 297)
Screenshot: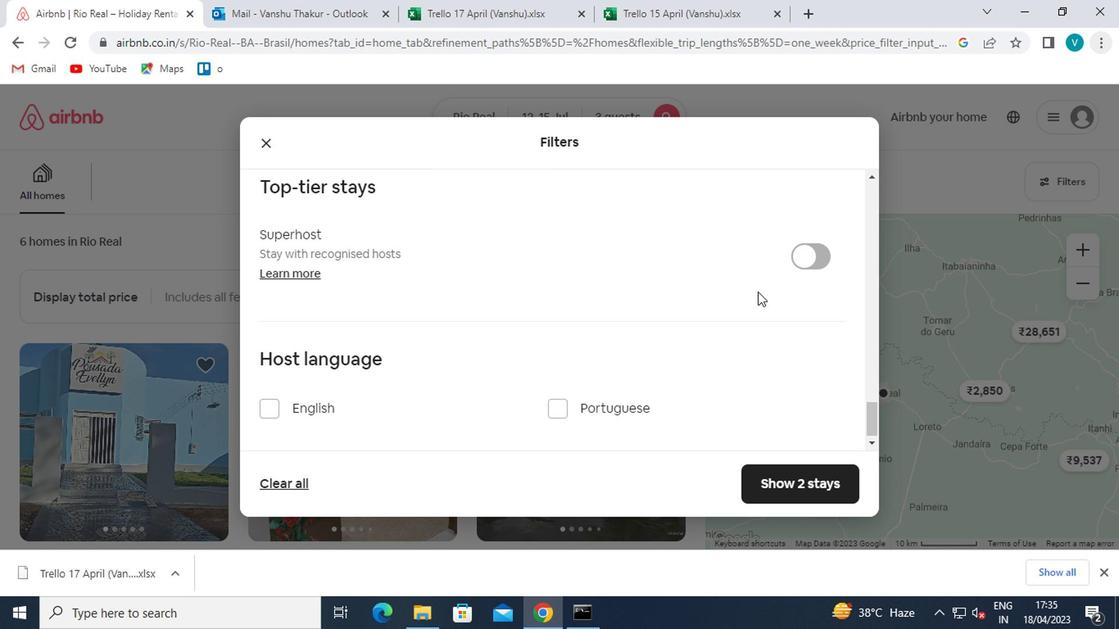 
Action: Mouse scrolled (619, 296) with delta (0, 0)
Screenshot: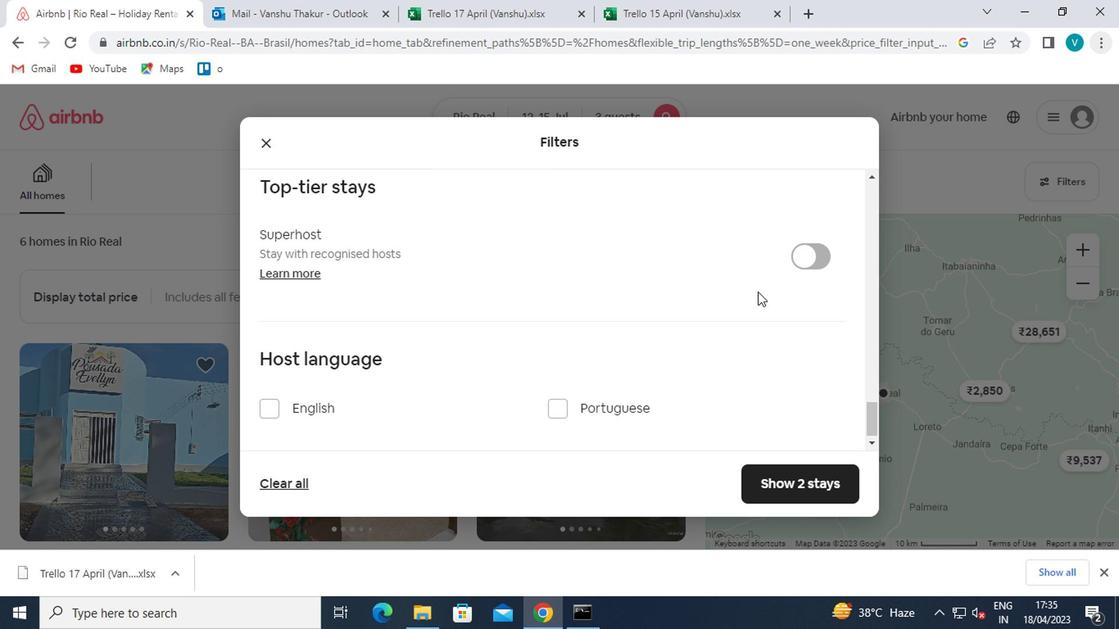 
Action: Mouse moved to (615, 306)
Screenshot: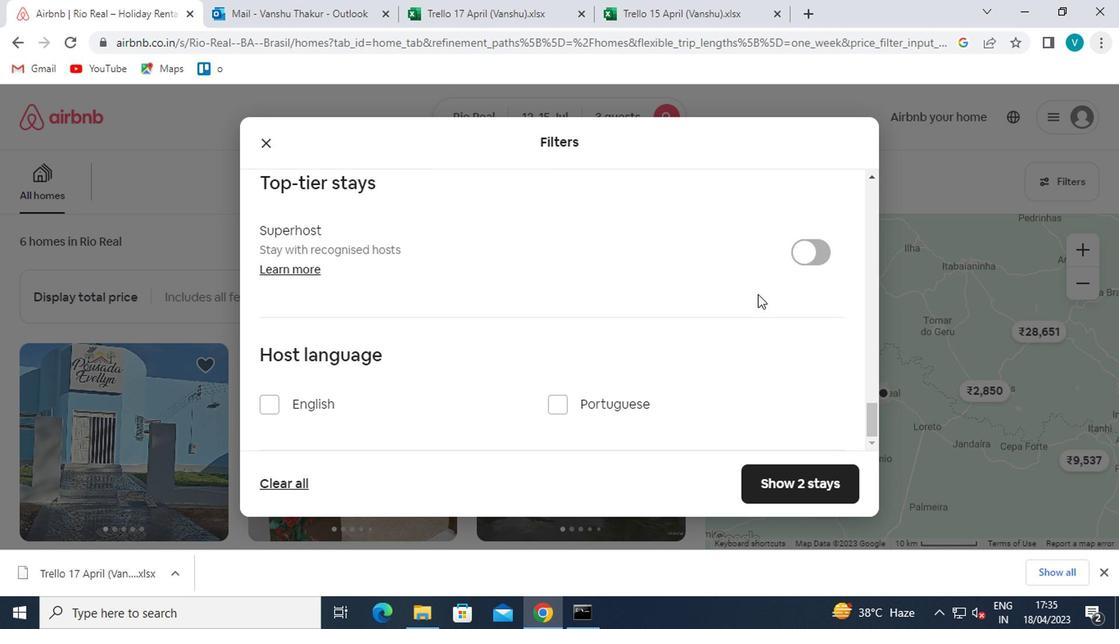 
Action: Mouse scrolled (615, 306) with delta (0, 0)
Screenshot: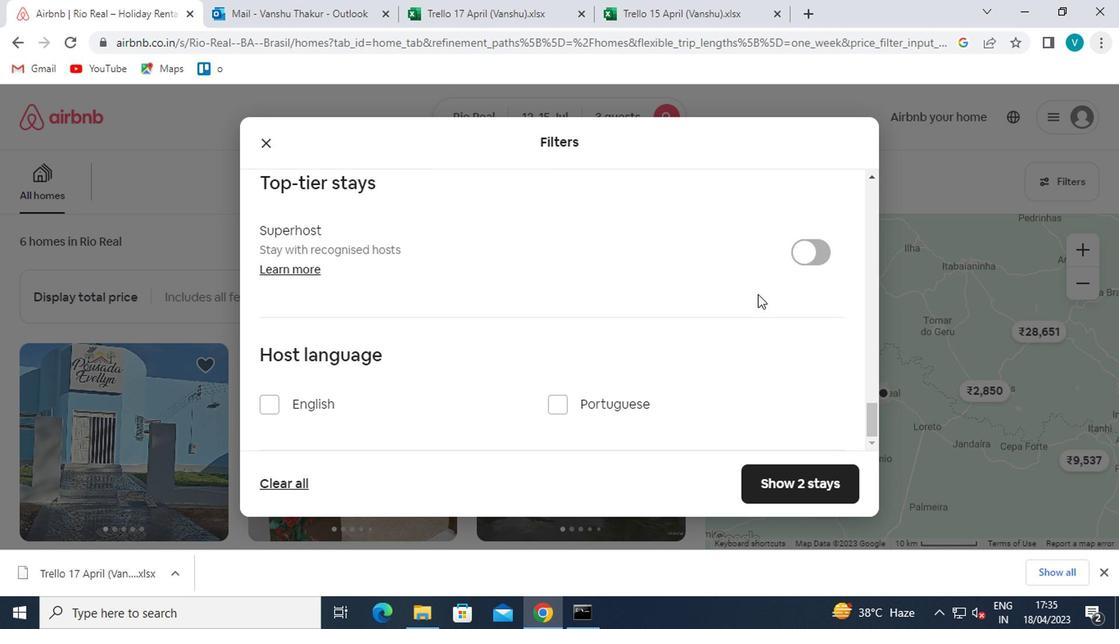 
Action: Mouse moved to (622, 416)
Screenshot: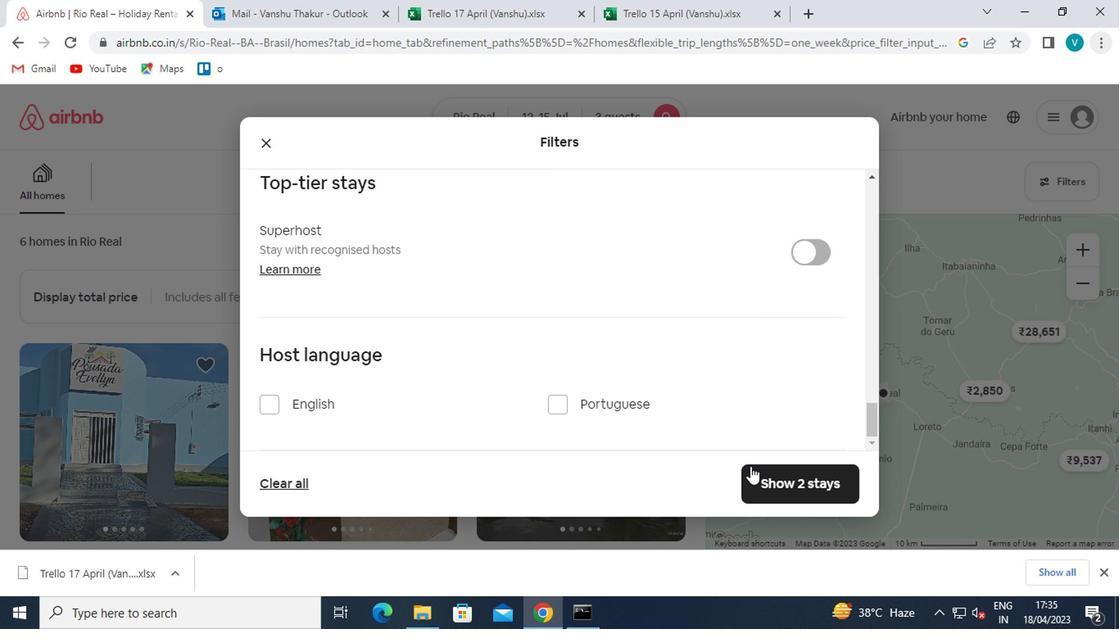 
Action: Mouse pressed left at (622, 416)
Screenshot: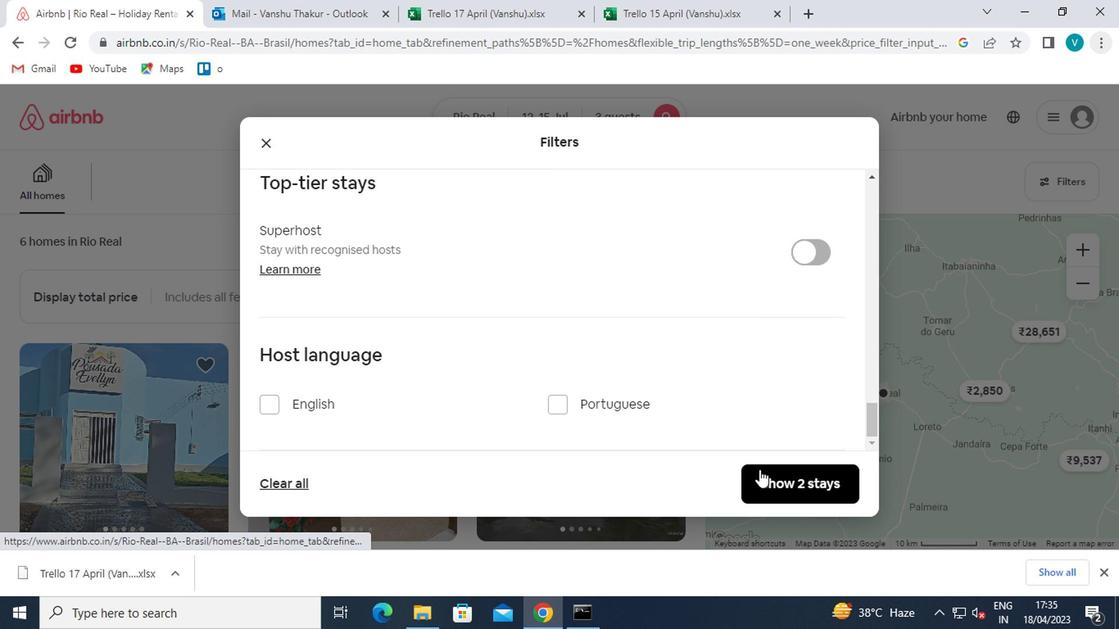 
Action: Mouse moved to (524, 348)
Screenshot: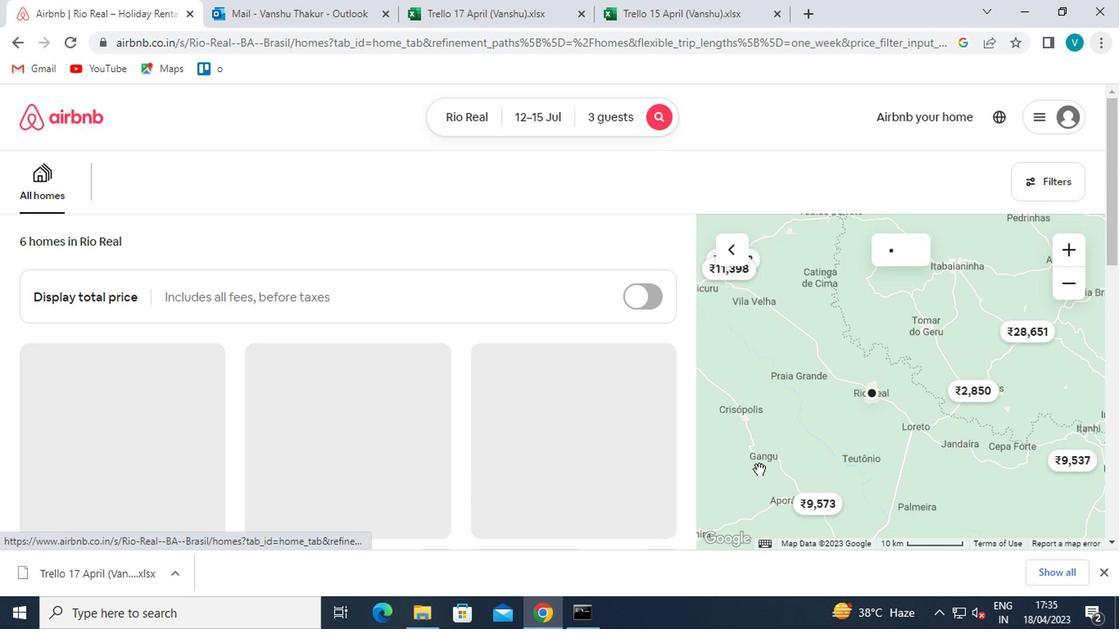 
